 Task: Set the homepage URL to register a new OAuth application for the organization "ryshabh2k" to "www.google.com/auth".
Action: Mouse moved to (1146, 111)
Screenshot: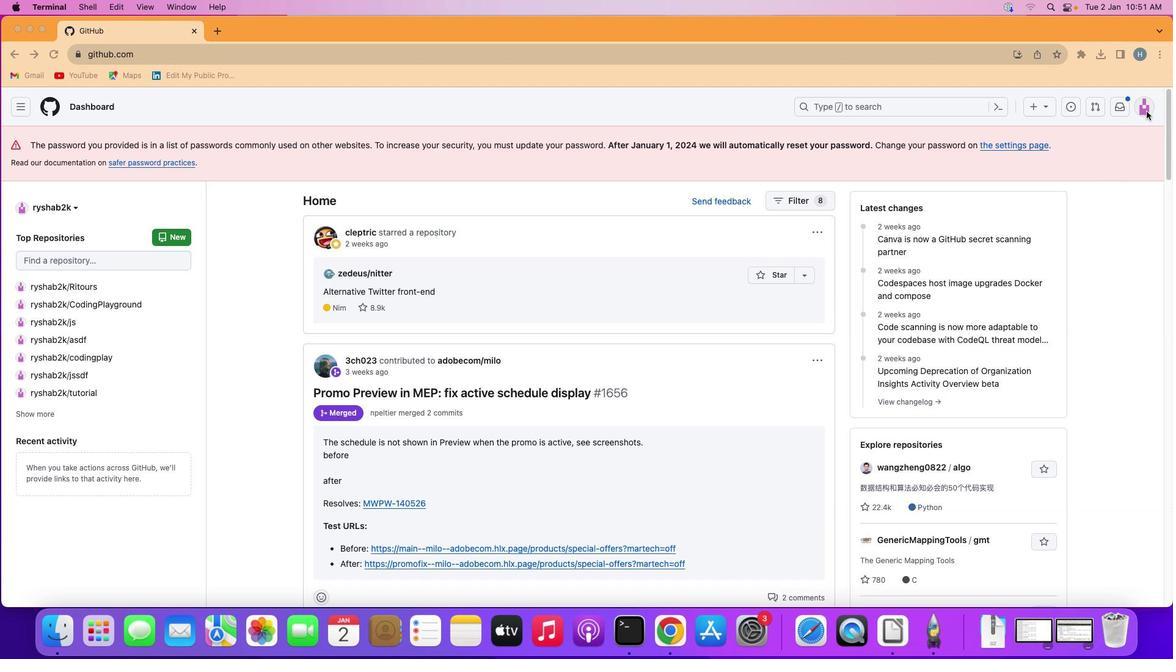 
Action: Mouse pressed left at (1146, 111)
Screenshot: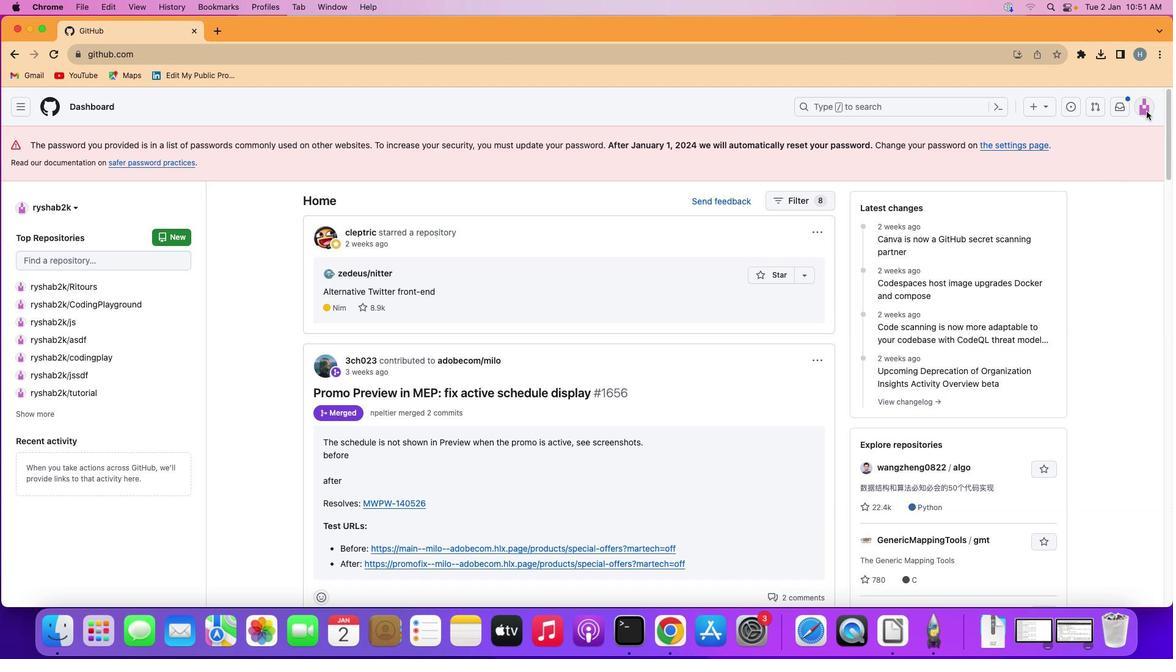 
Action: Mouse moved to (1143, 107)
Screenshot: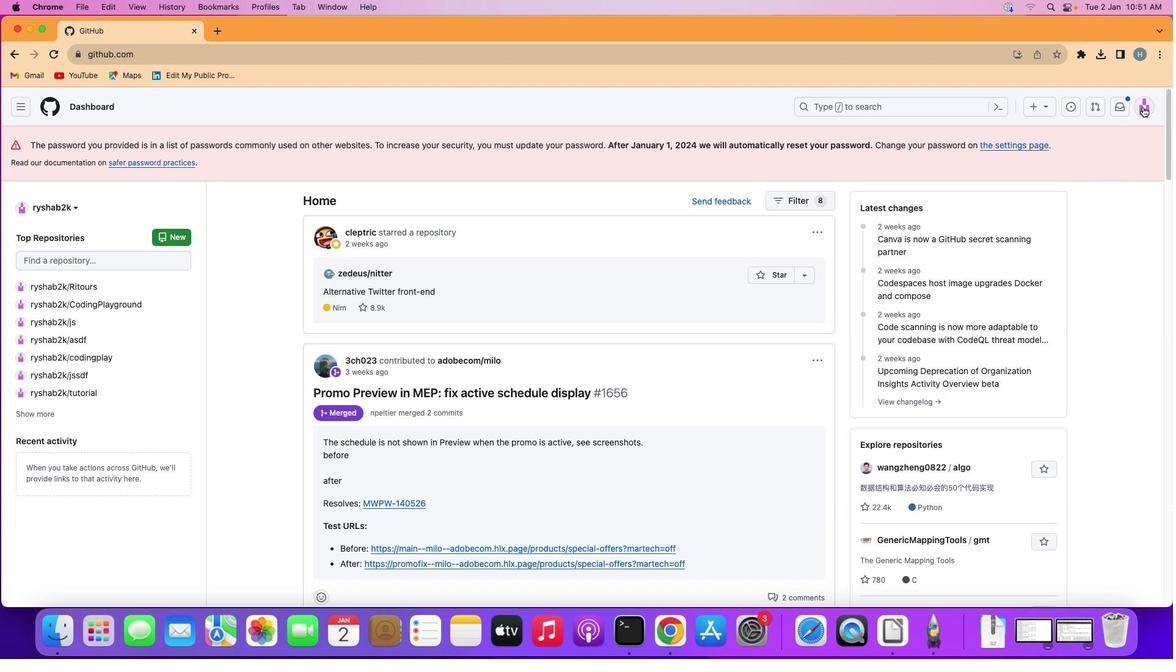 
Action: Mouse pressed left at (1143, 107)
Screenshot: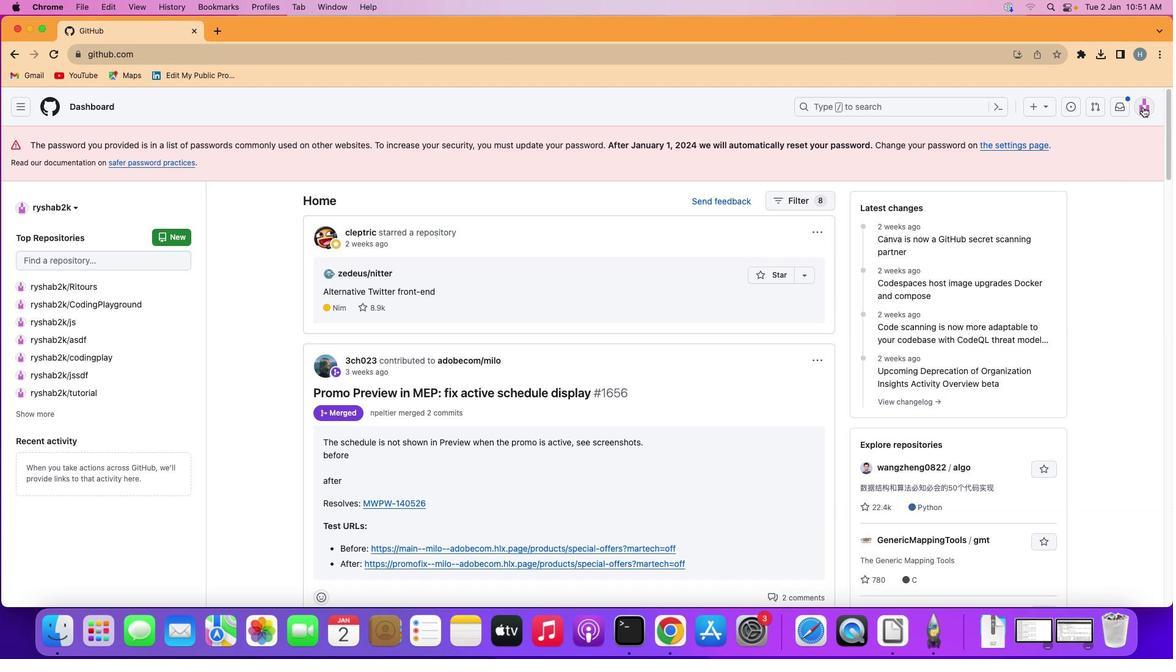 
Action: Mouse moved to (1052, 260)
Screenshot: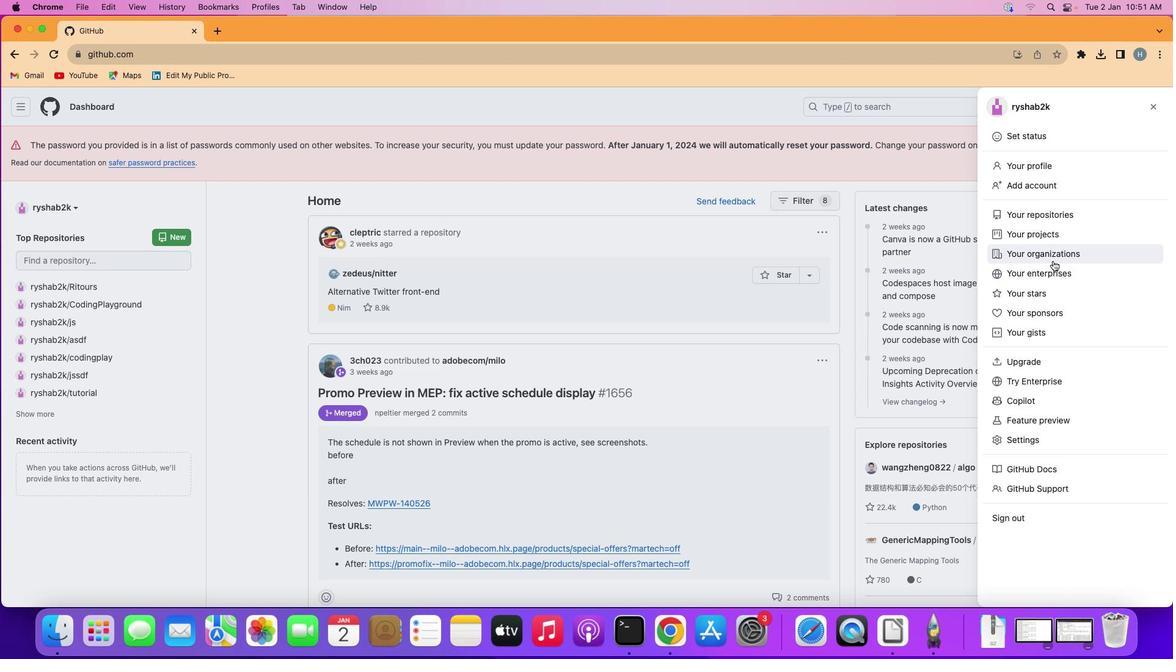 
Action: Mouse pressed left at (1052, 260)
Screenshot: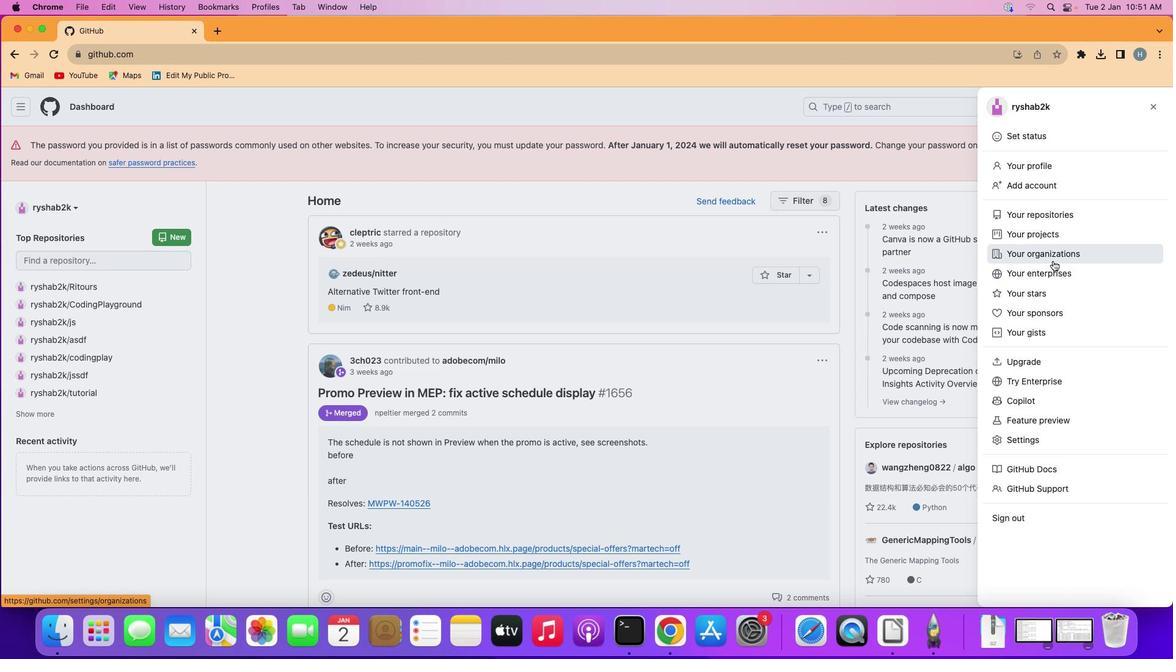 
Action: Mouse moved to (889, 293)
Screenshot: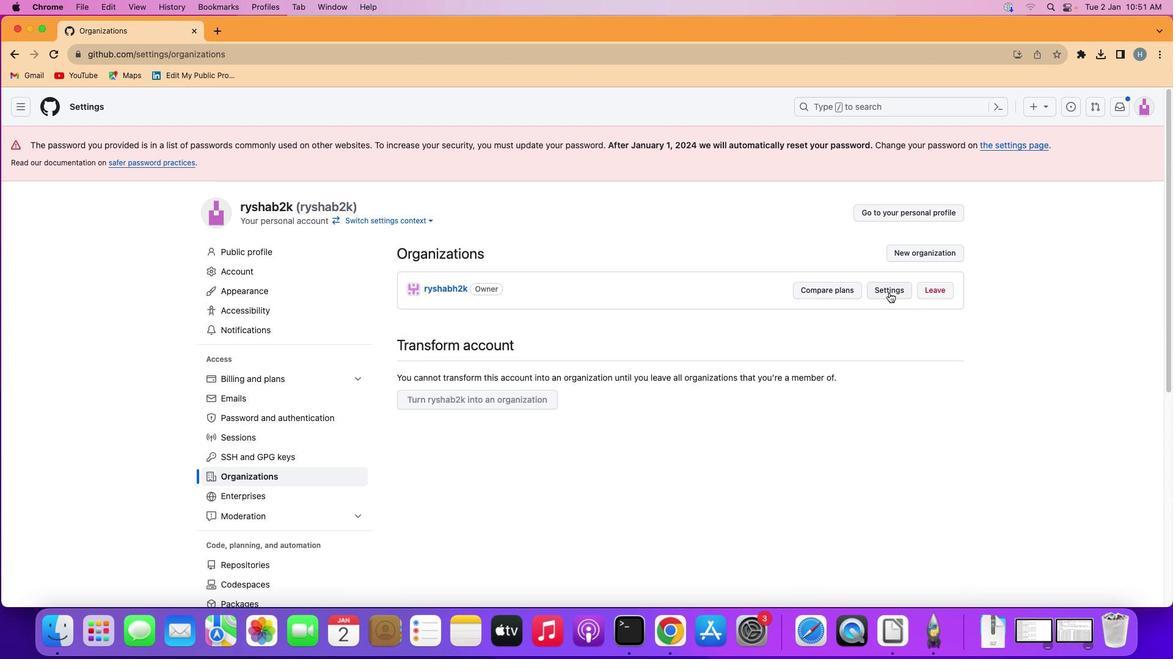
Action: Mouse pressed left at (889, 293)
Screenshot: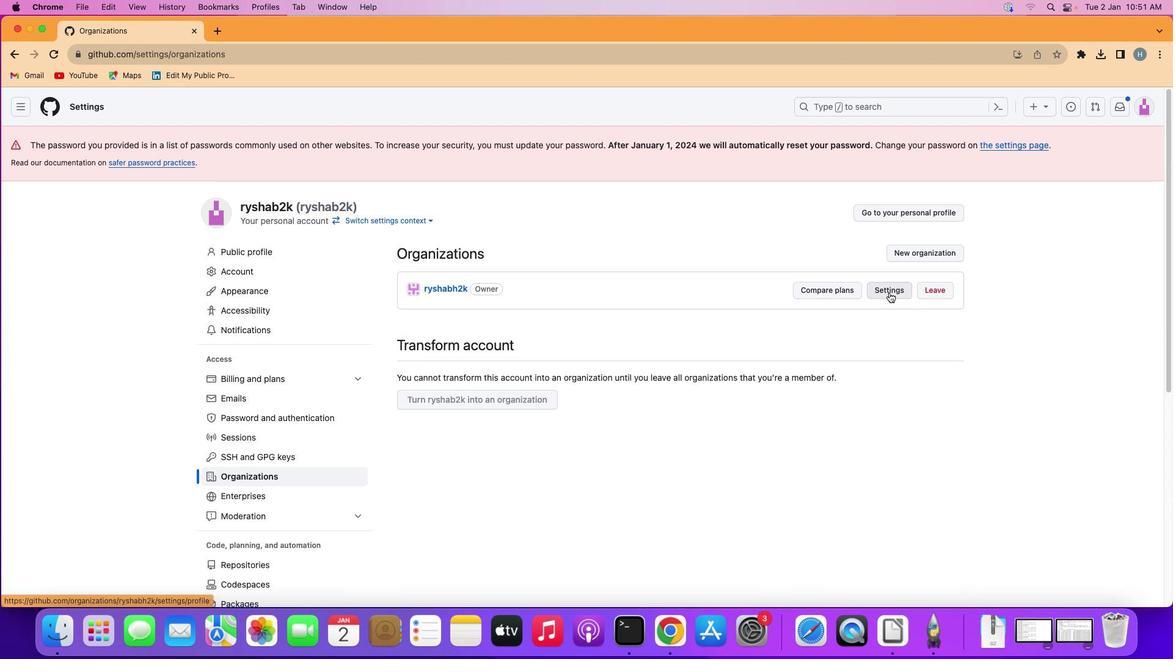 
Action: Mouse moved to (383, 513)
Screenshot: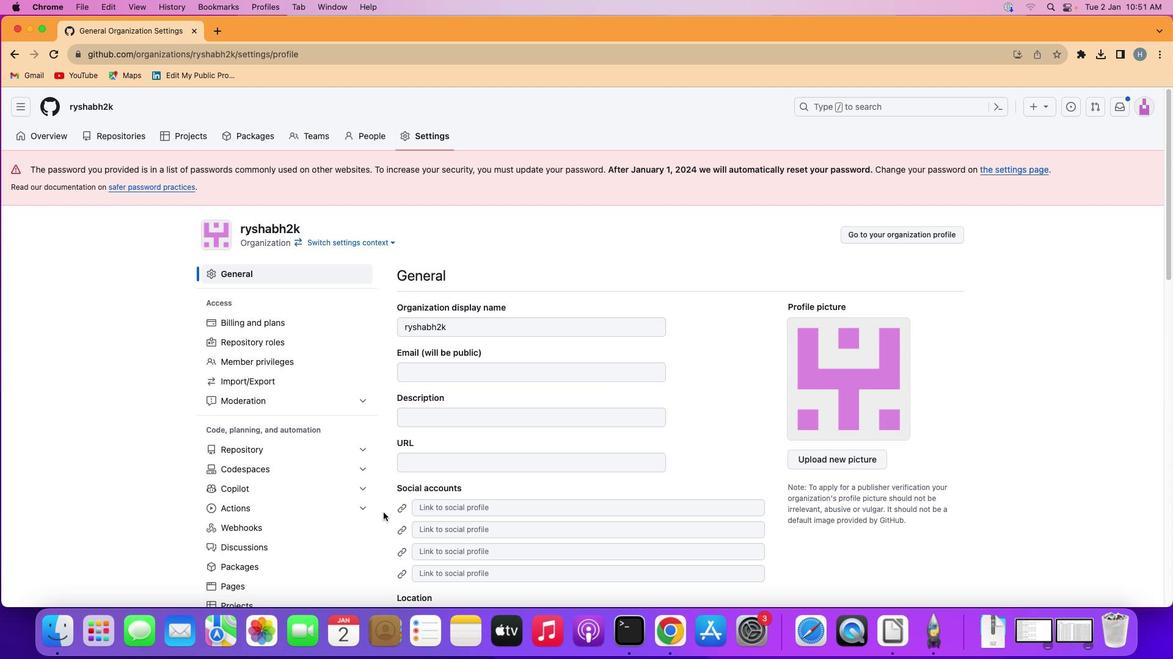 
Action: Mouse scrolled (383, 513) with delta (0, 0)
Screenshot: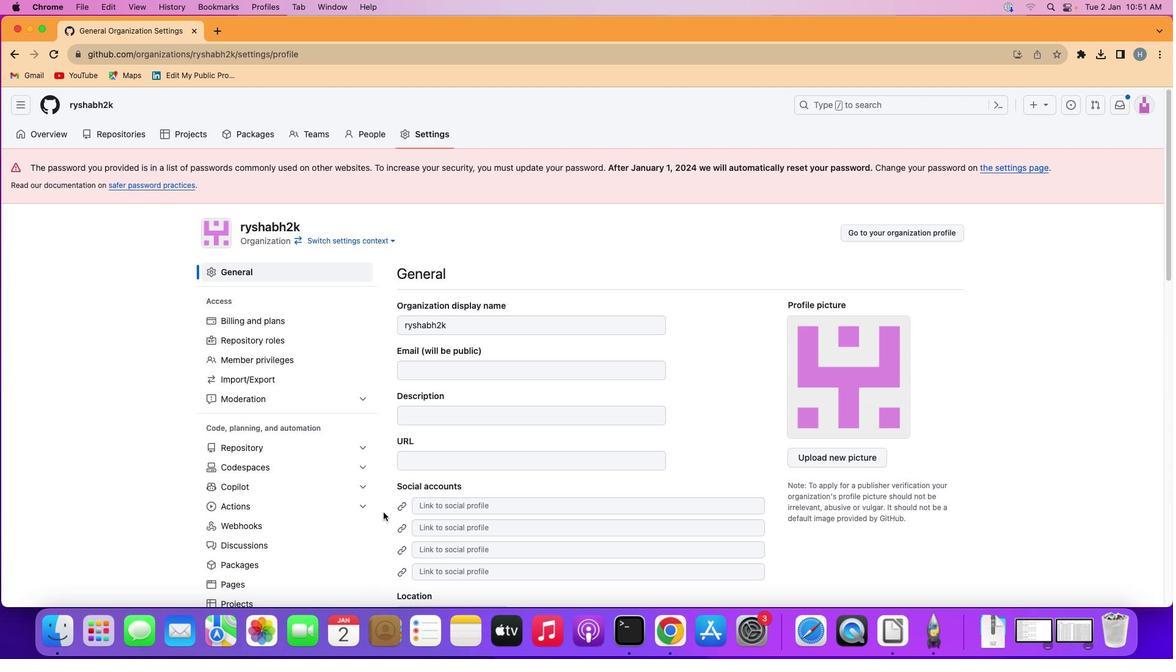 
Action: Mouse scrolled (383, 513) with delta (0, 0)
Screenshot: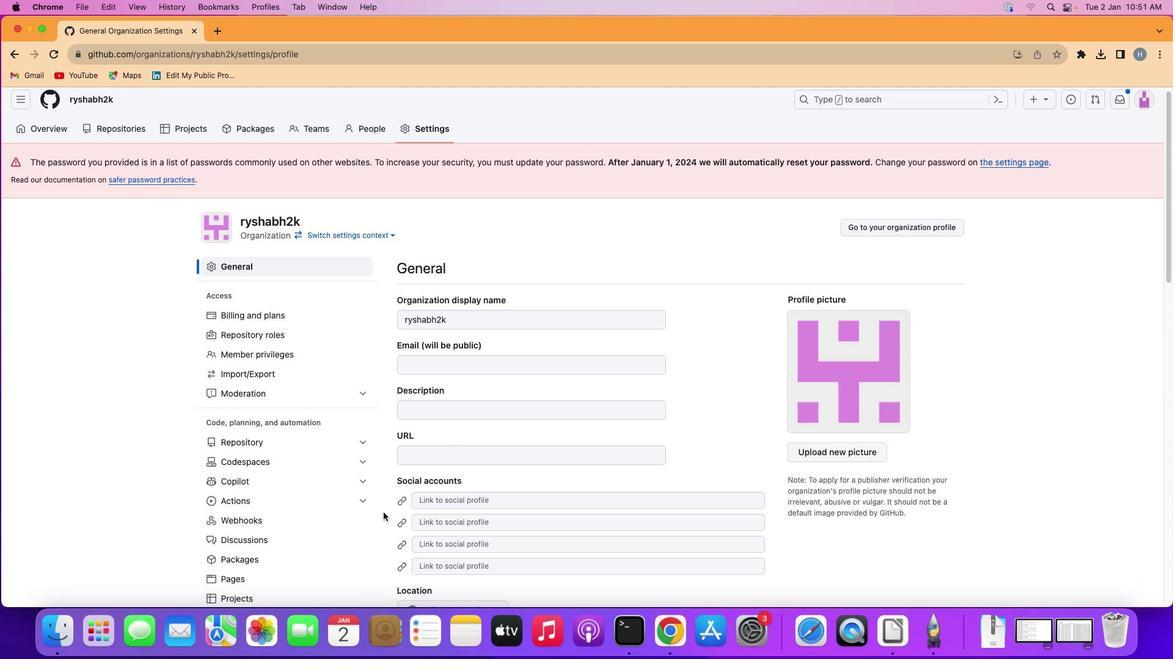 
Action: Mouse scrolled (383, 513) with delta (0, 0)
Screenshot: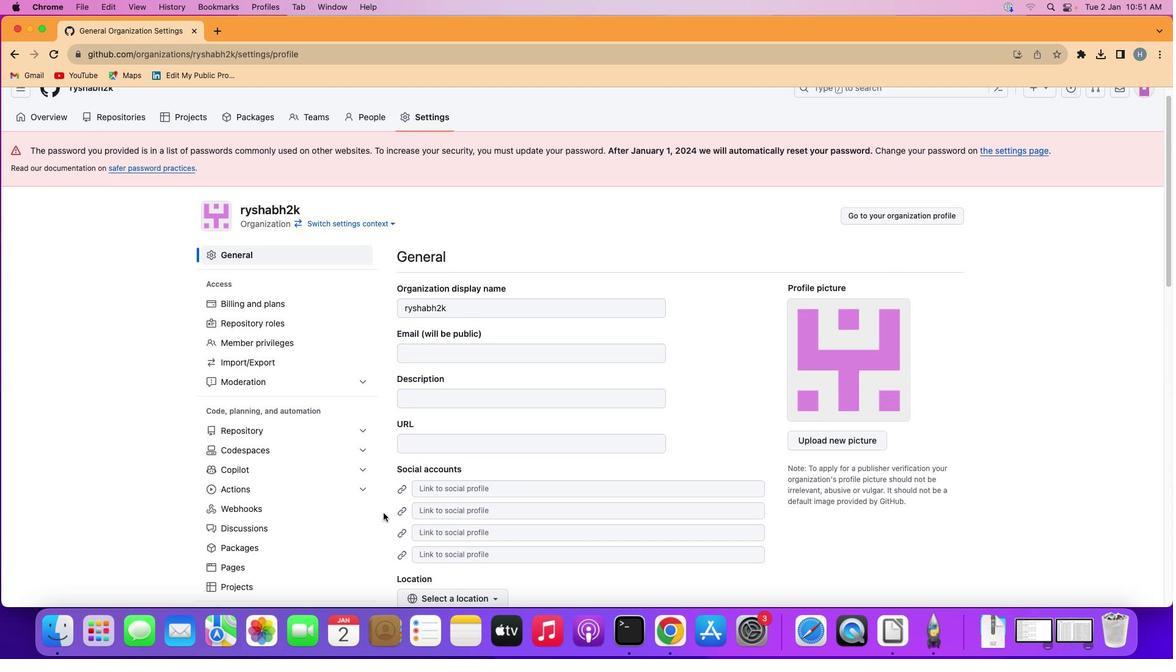 
Action: Mouse scrolled (383, 513) with delta (0, 0)
Screenshot: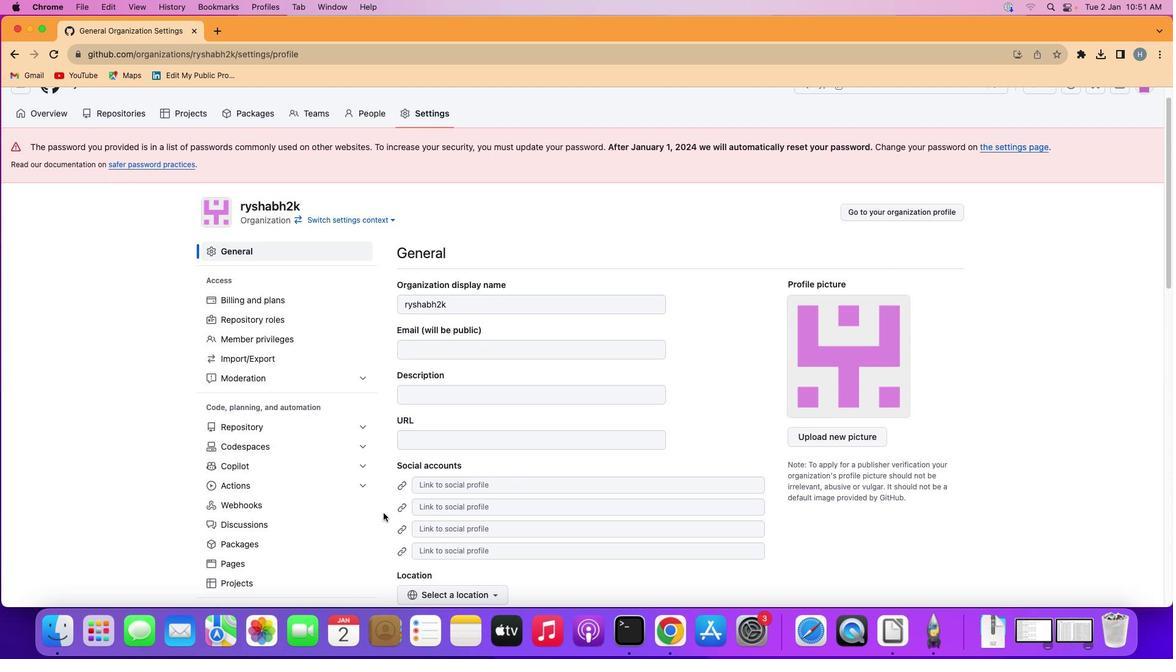 
Action: Mouse moved to (383, 513)
Screenshot: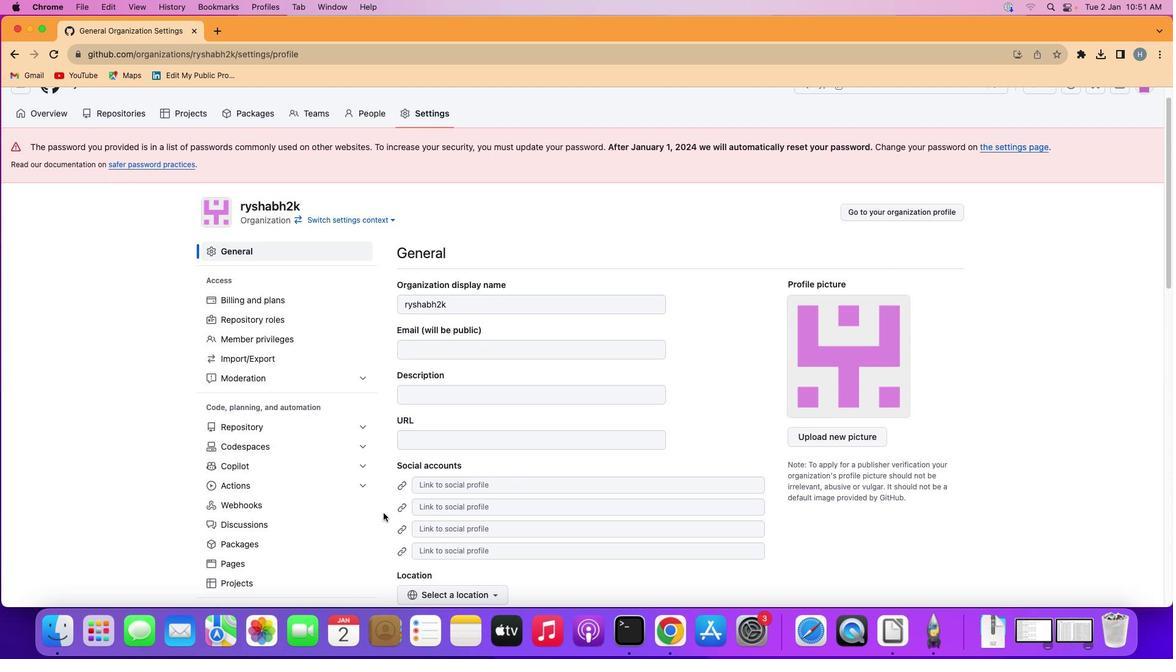 
Action: Mouse scrolled (383, 513) with delta (0, 0)
Screenshot: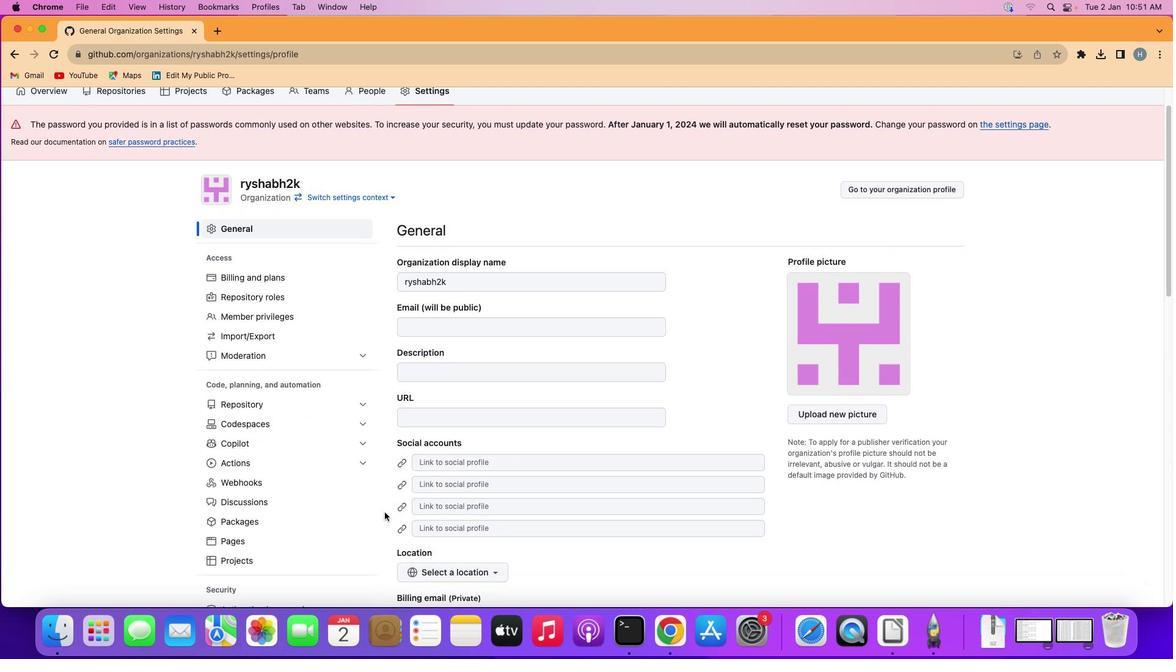 
Action: Mouse scrolled (383, 513) with delta (0, 0)
Screenshot: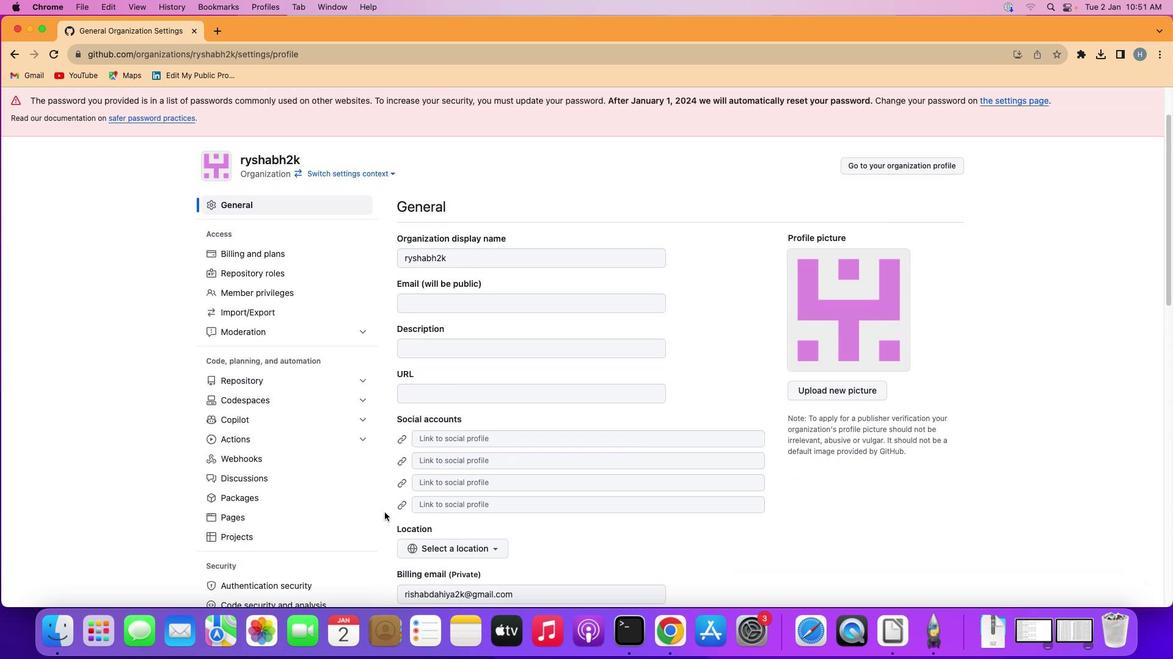 
Action: Mouse moved to (383, 513)
Screenshot: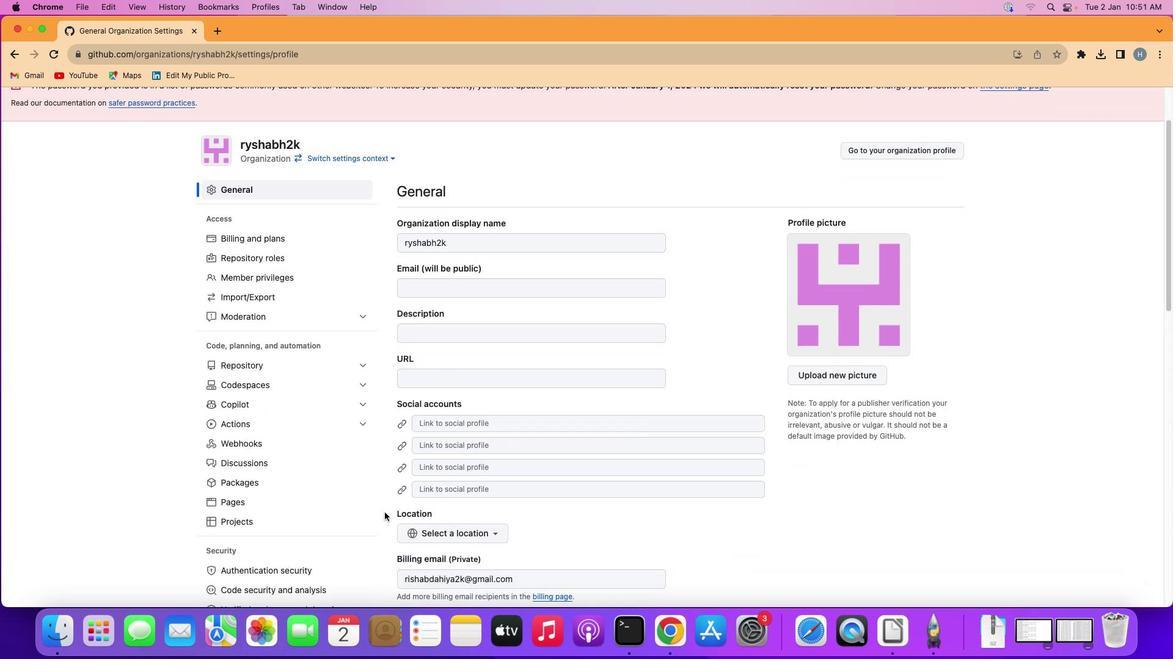 
Action: Mouse scrolled (383, 513) with delta (0, -1)
Screenshot: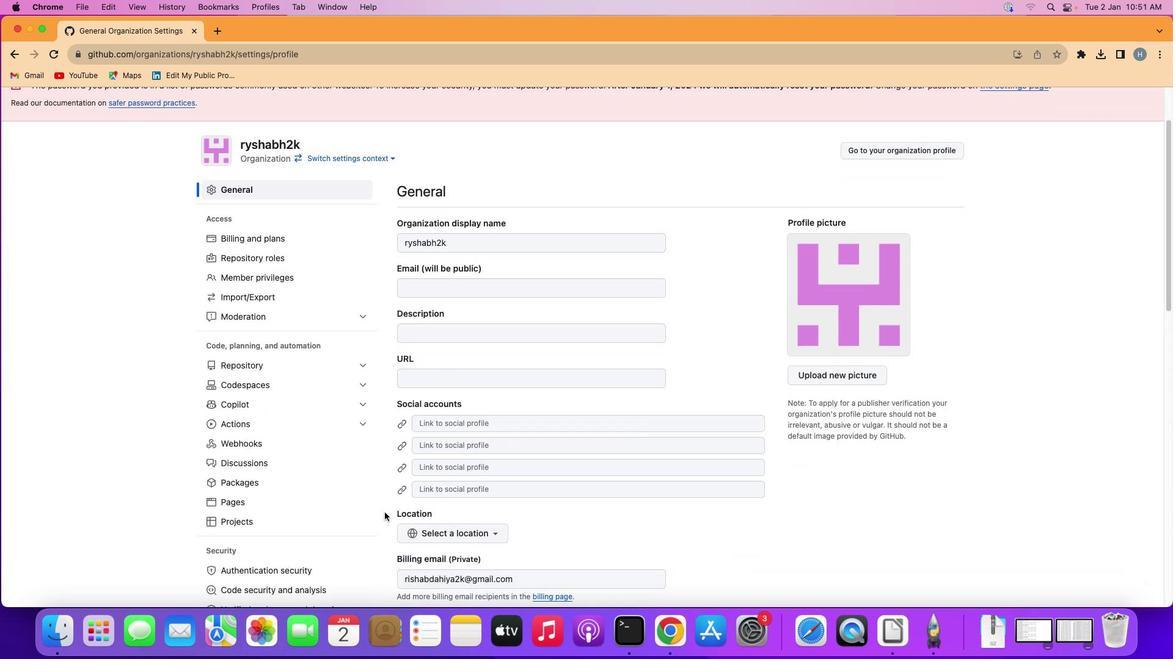
Action: Mouse moved to (384, 513)
Screenshot: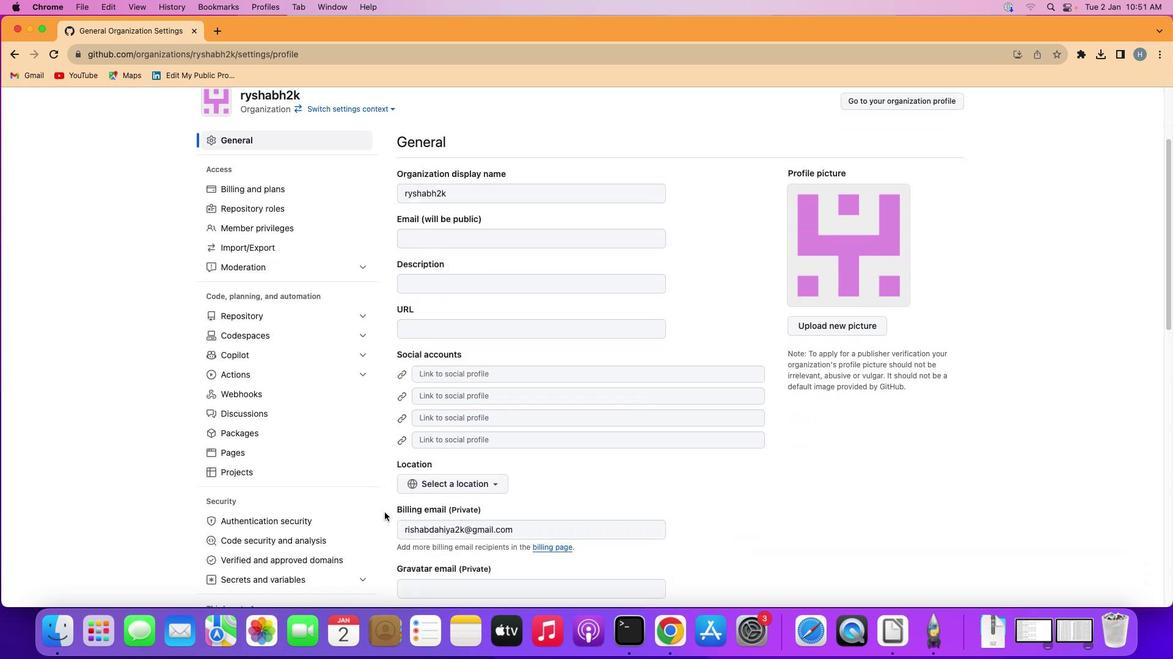 
Action: Mouse scrolled (384, 513) with delta (0, 0)
Screenshot: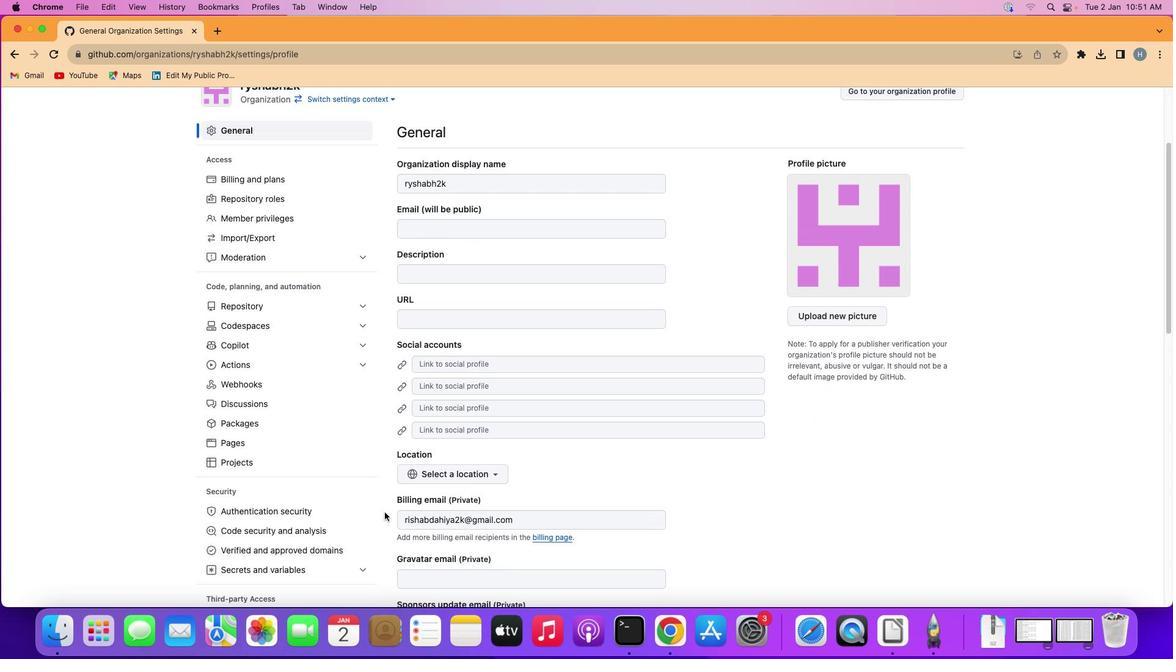 
Action: Mouse scrolled (384, 513) with delta (0, 0)
Screenshot: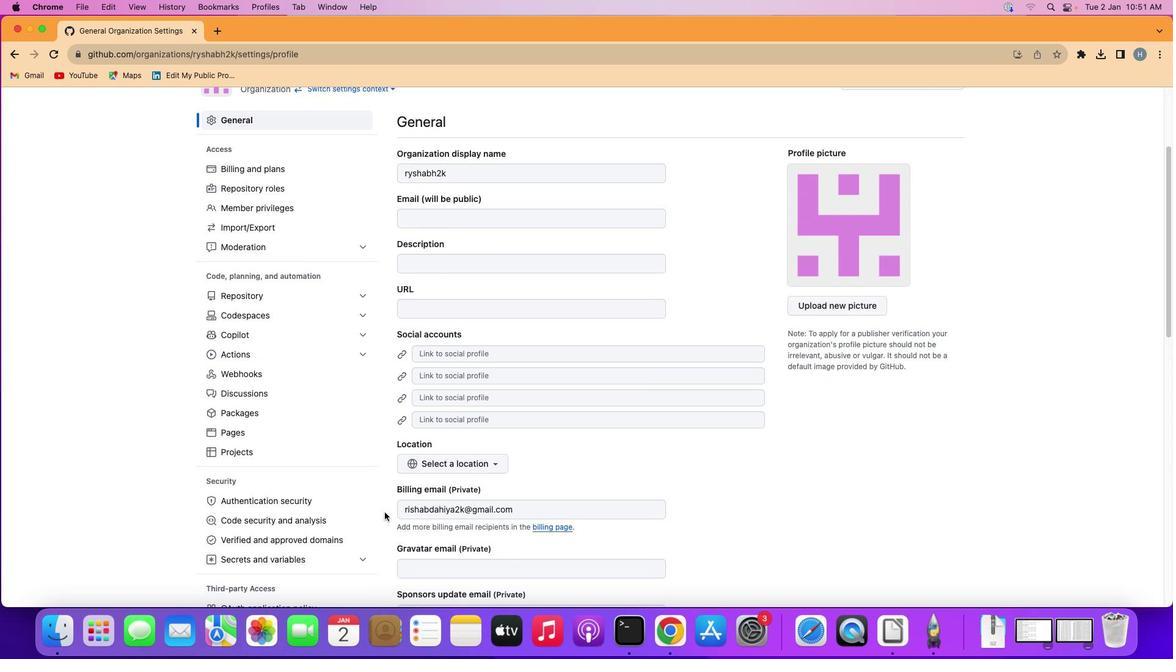 
Action: Mouse scrolled (384, 513) with delta (0, 0)
Screenshot: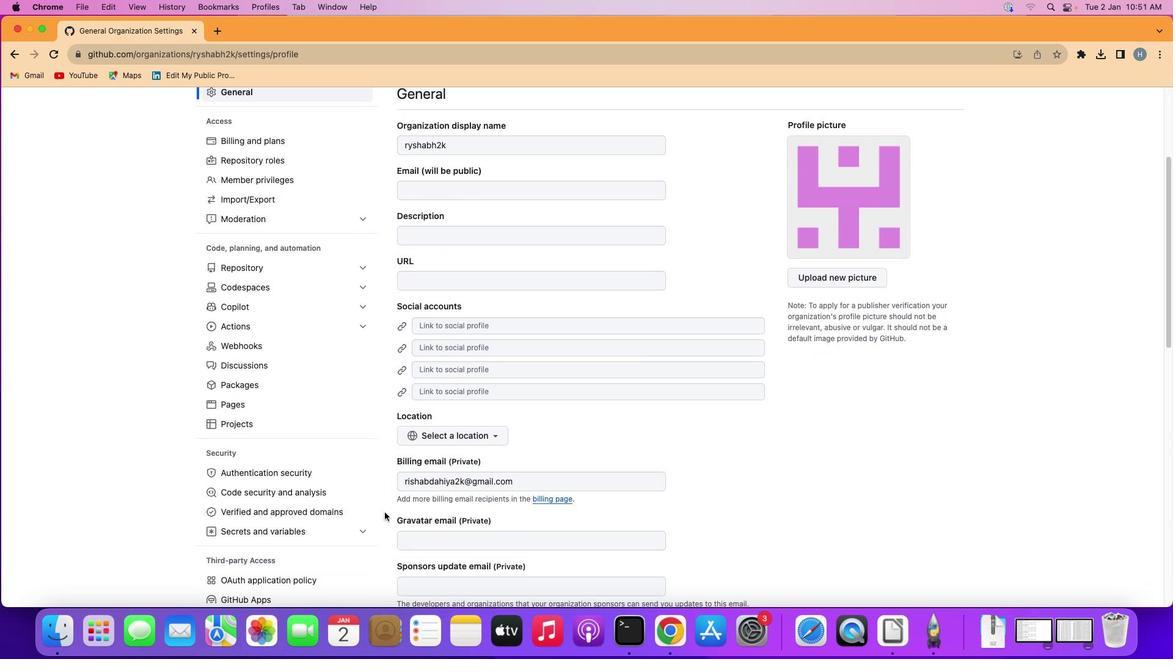 
Action: Mouse scrolled (384, 513) with delta (0, 0)
Screenshot: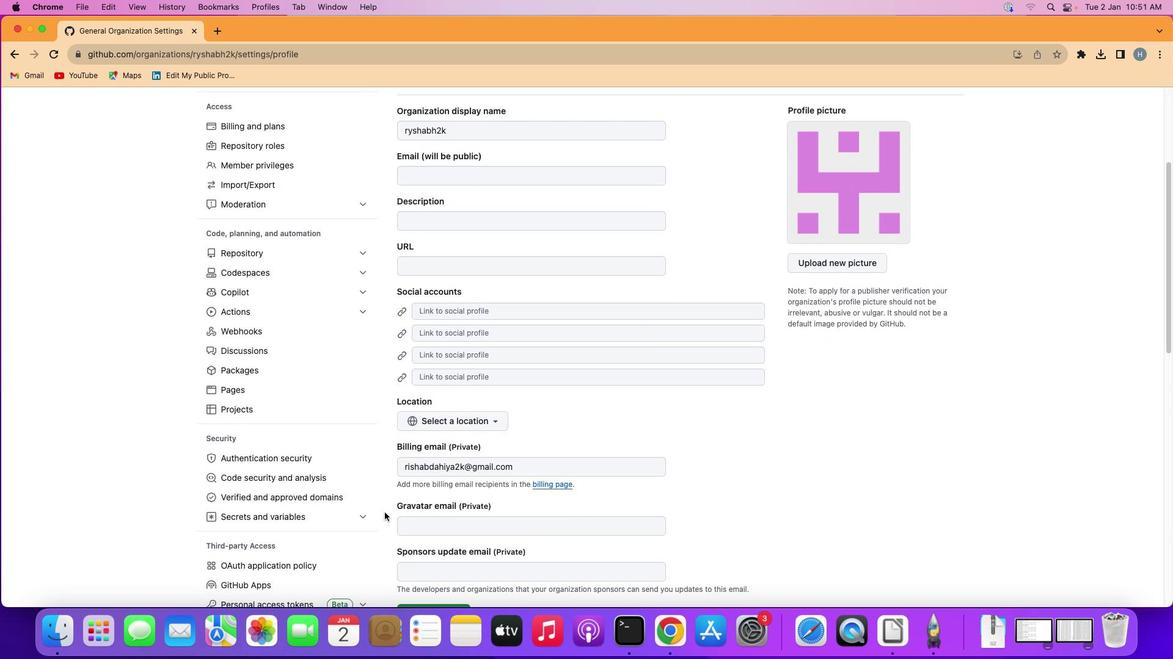 
Action: Mouse scrolled (384, 513) with delta (0, 0)
Screenshot: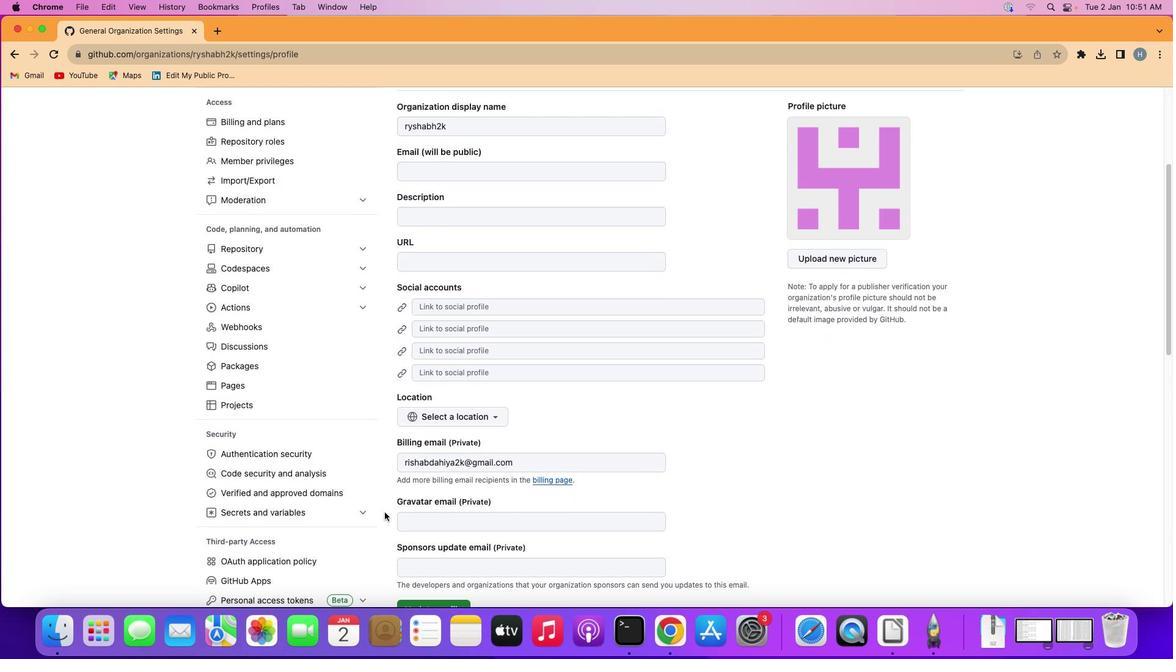 
Action: Mouse scrolled (384, 513) with delta (0, 1)
Screenshot: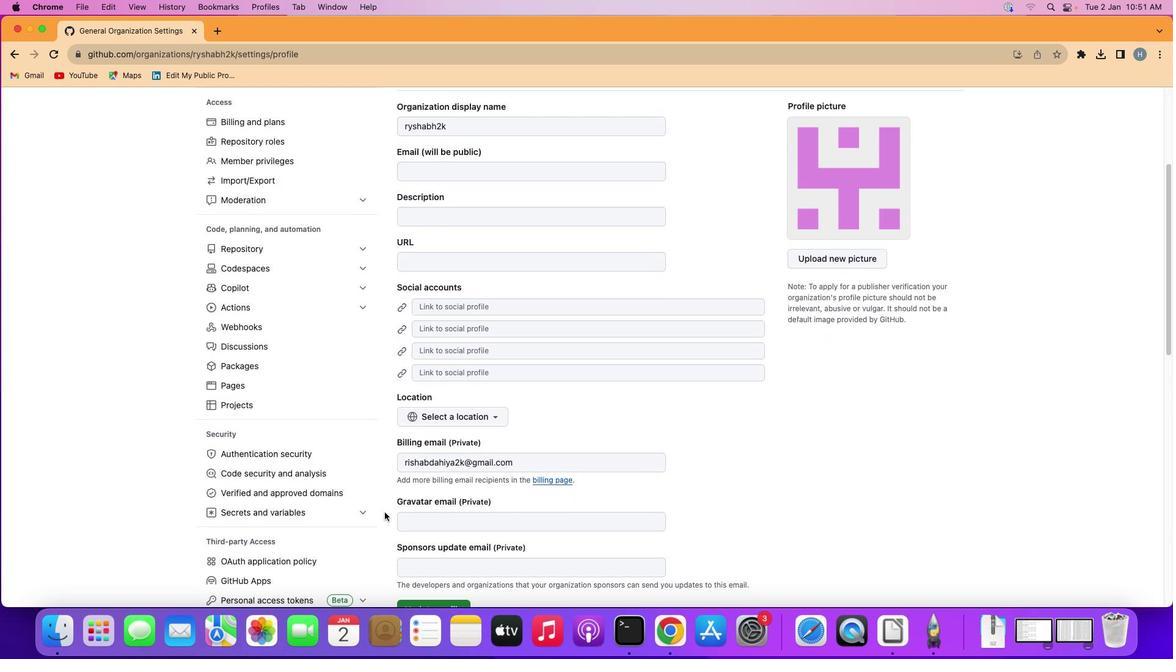 
Action: Mouse scrolled (384, 513) with delta (0, -1)
Screenshot: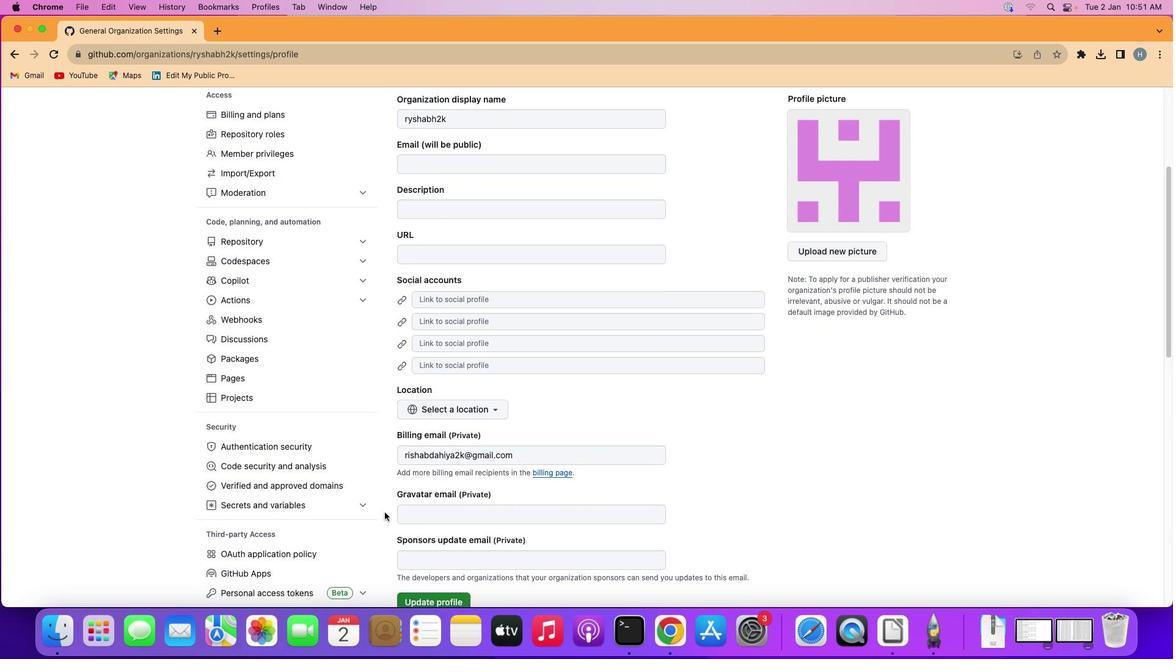 
Action: Mouse scrolled (384, 513) with delta (0, 0)
Screenshot: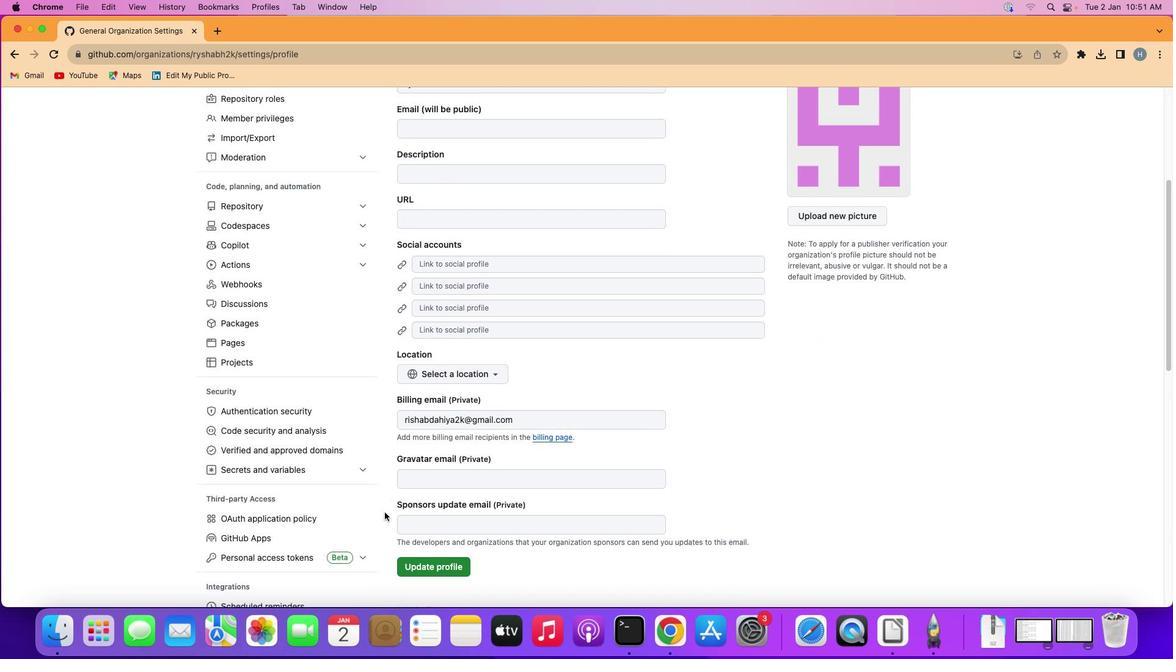 
Action: Mouse scrolled (384, 513) with delta (0, 0)
Screenshot: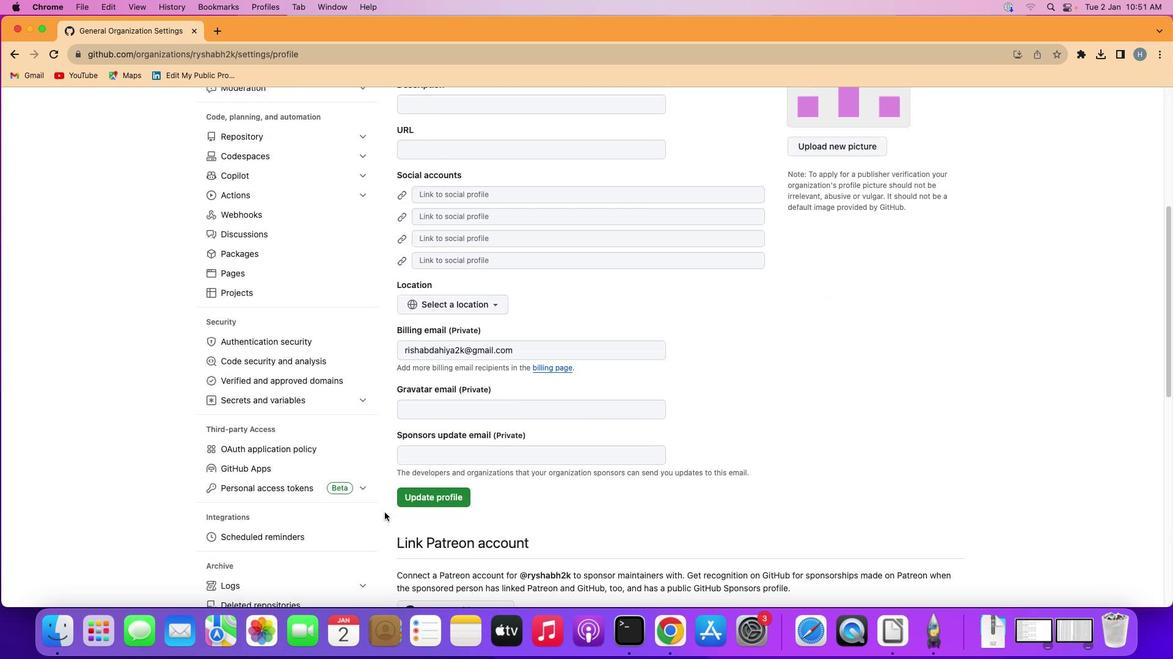 
Action: Mouse scrolled (384, 513) with delta (0, -1)
Screenshot: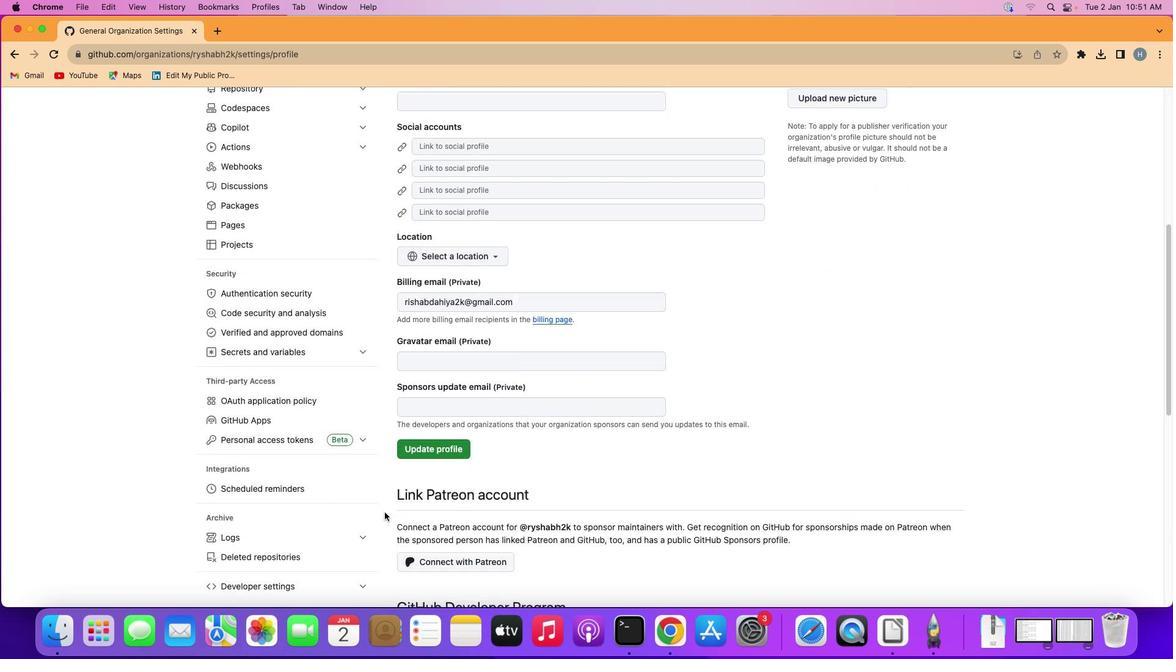 
Action: Mouse scrolled (384, 513) with delta (0, -3)
Screenshot: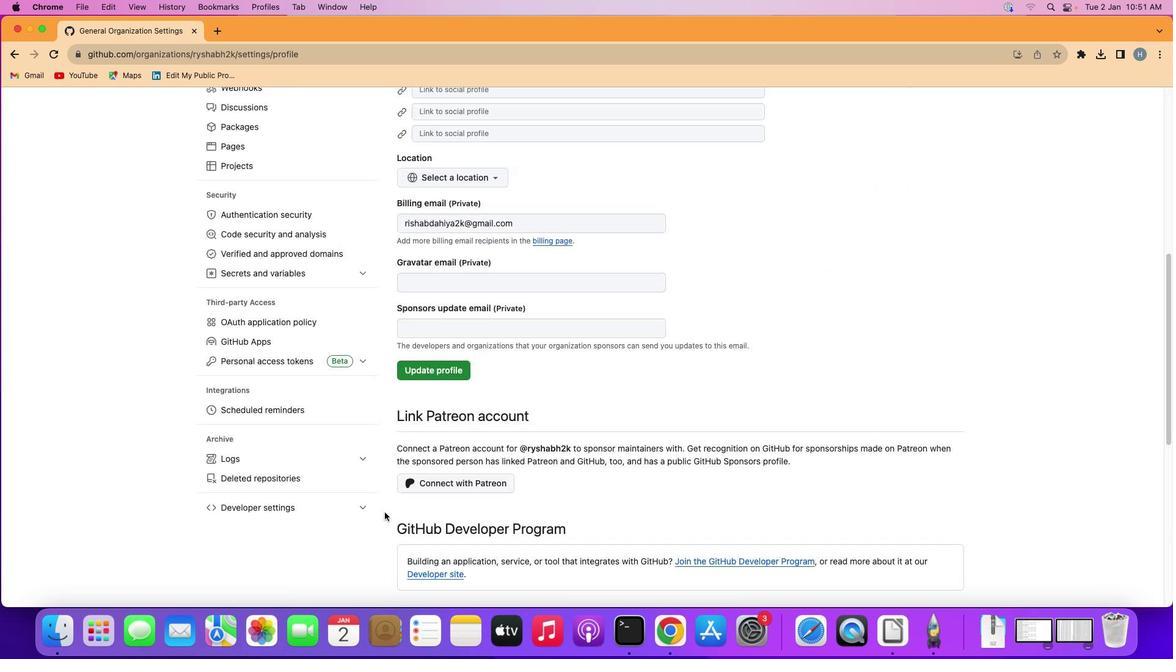 
Action: Mouse scrolled (384, 513) with delta (0, 0)
Screenshot: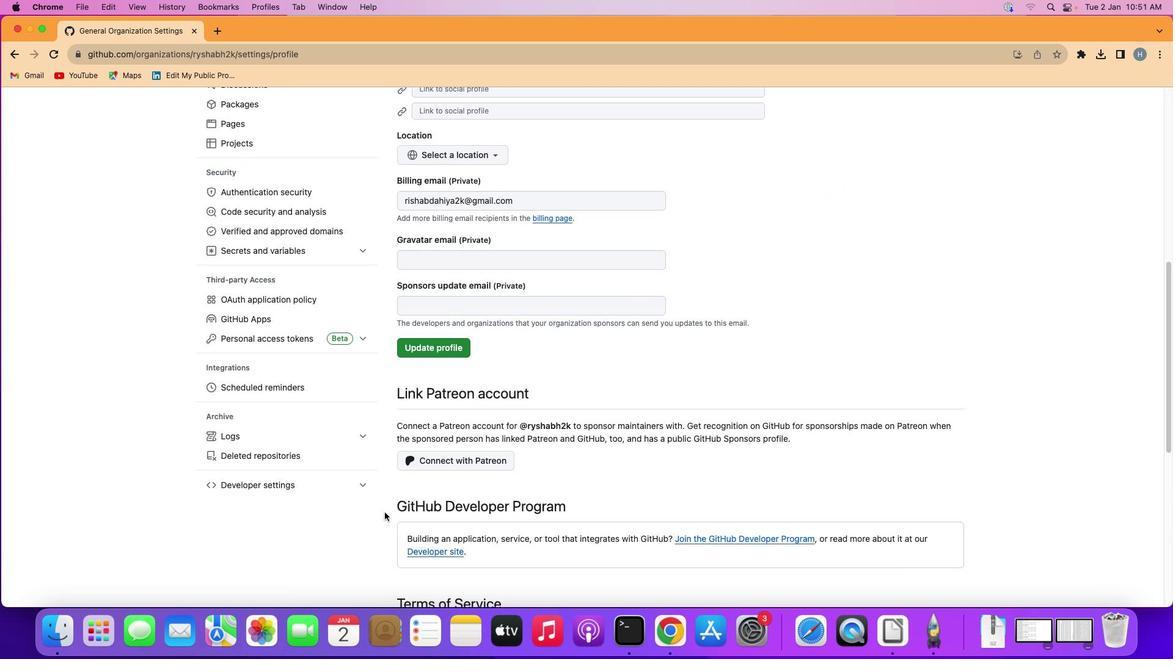 
Action: Mouse scrolled (384, 513) with delta (0, 0)
Screenshot: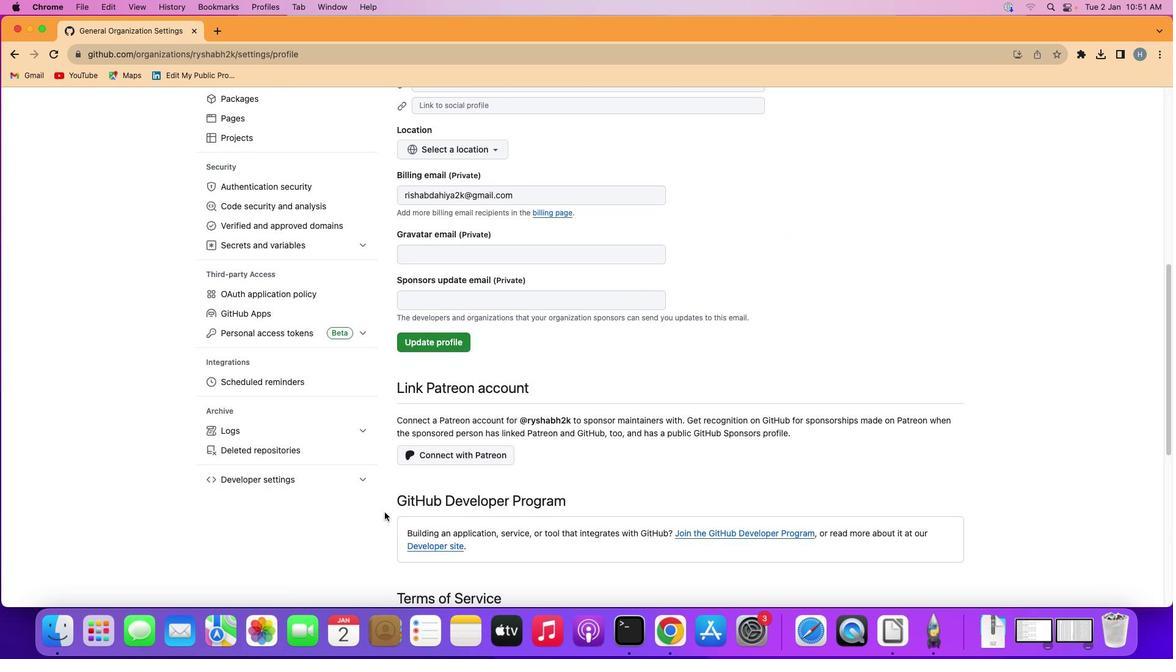 
Action: Mouse scrolled (384, 513) with delta (0, 0)
Screenshot: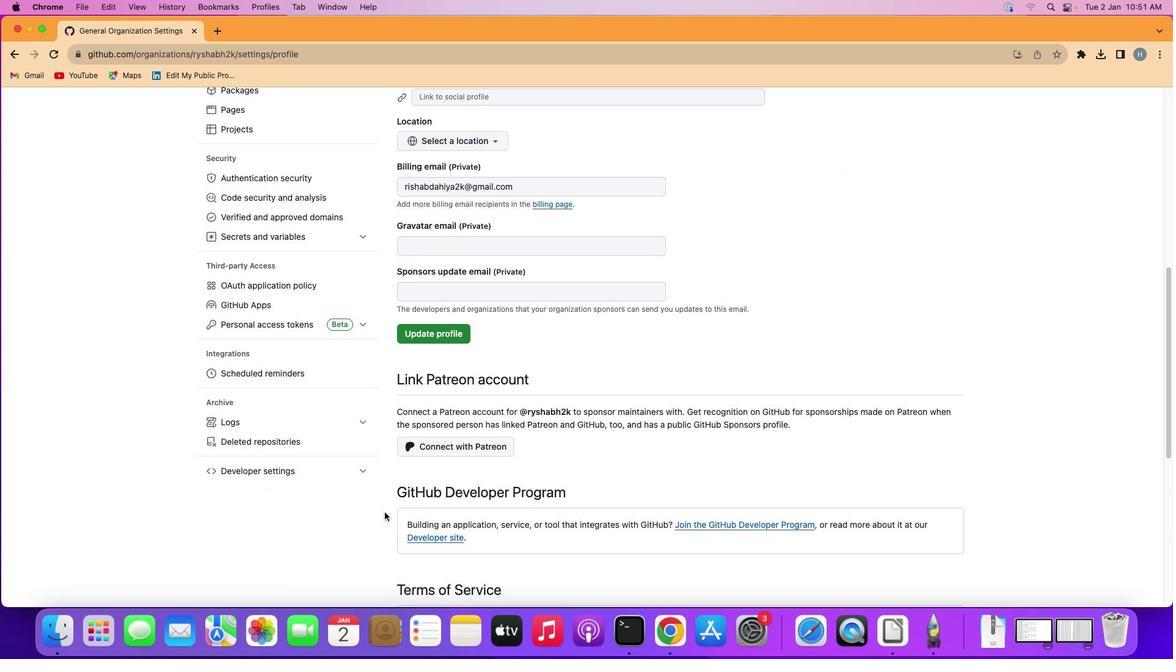
Action: Mouse scrolled (384, 513) with delta (0, 0)
Screenshot: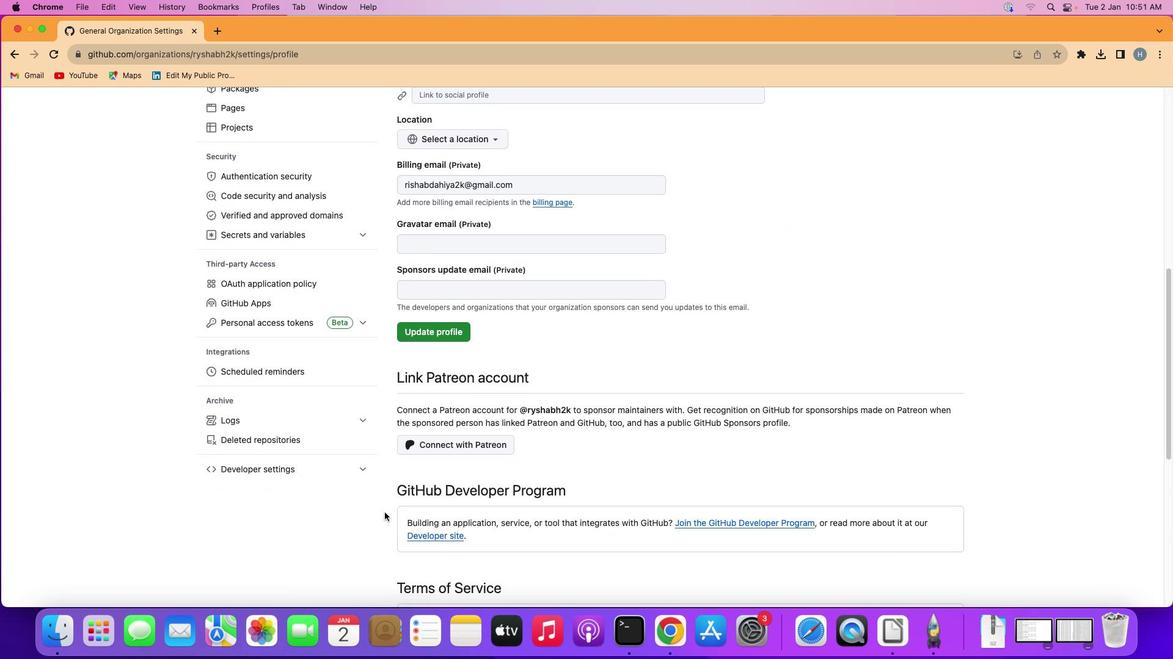 
Action: Mouse scrolled (384, 513) with delta (0, 0)
Screenshot: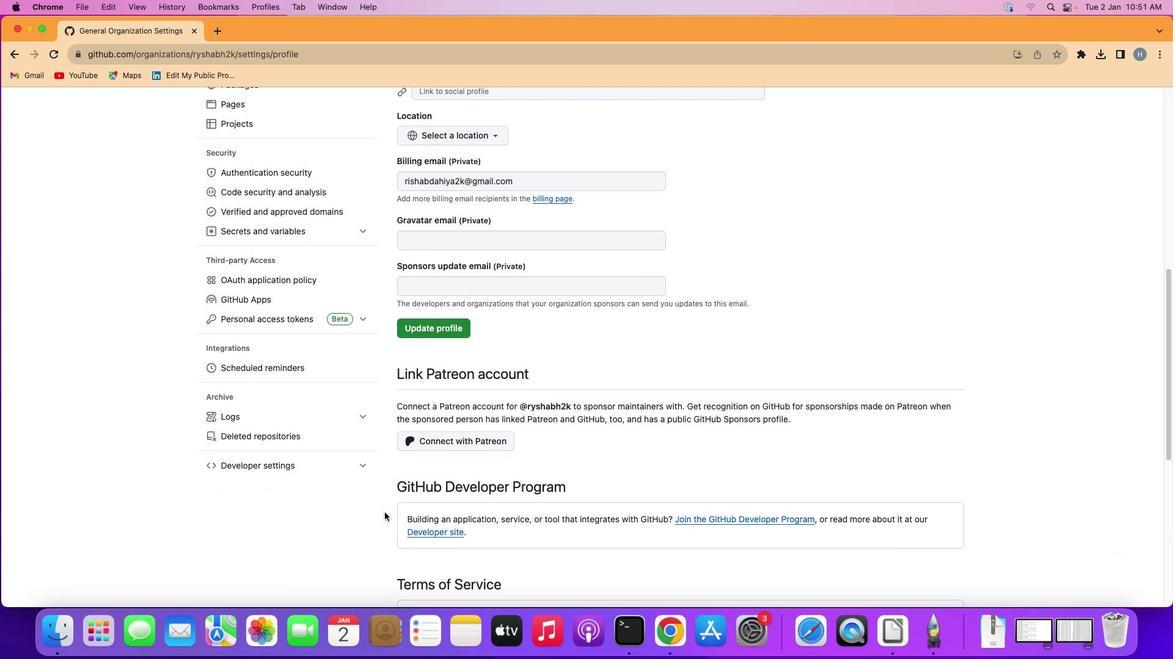 
Action: Mouse moved to (338, 458)
Screenshot: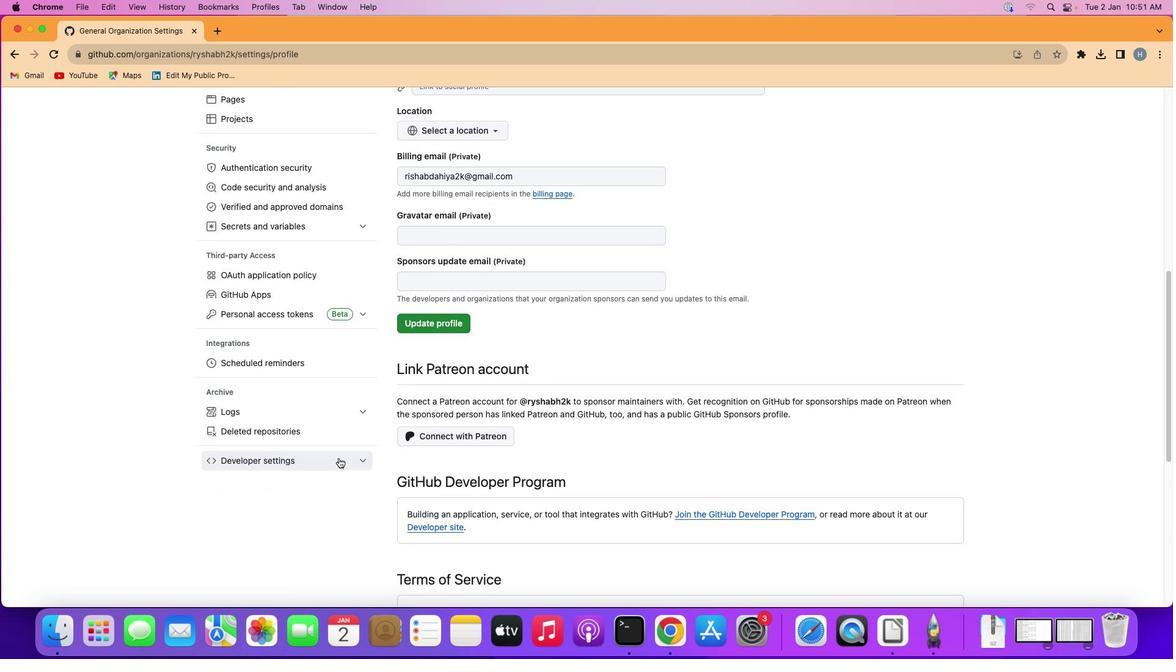 
Action: Mouse pressed left at (338, 458)
Screenshot: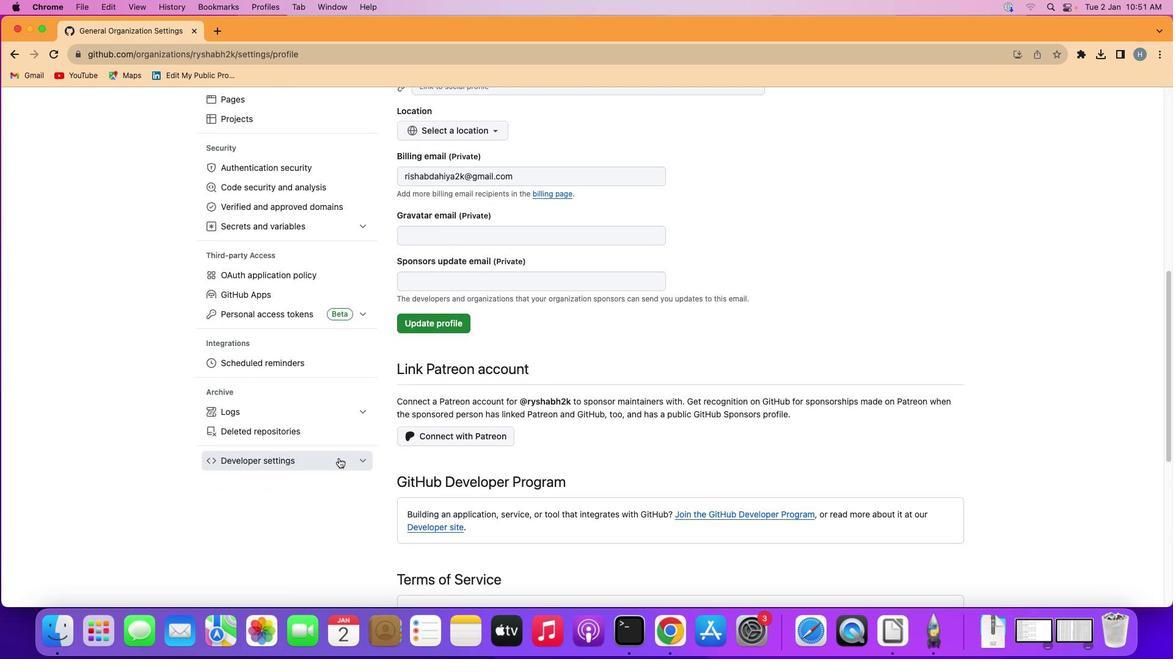 
Action: Mouse moved to (309, 477)
Screenshot: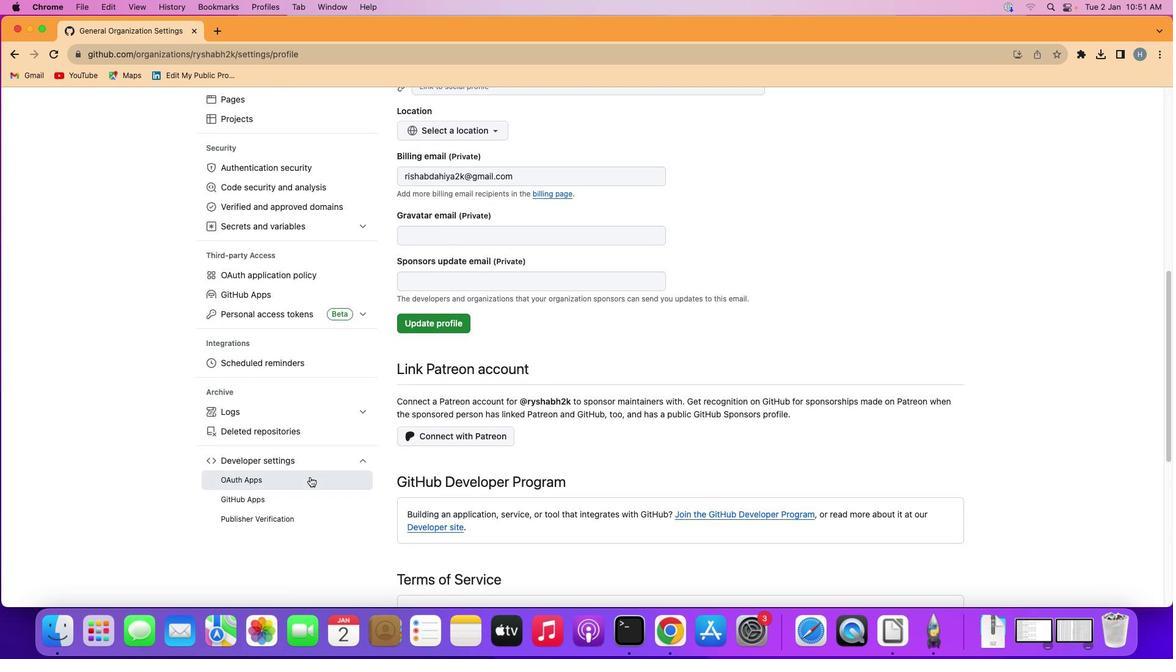 
Action: Mouse pressed left at (309, 477)
Screenshot: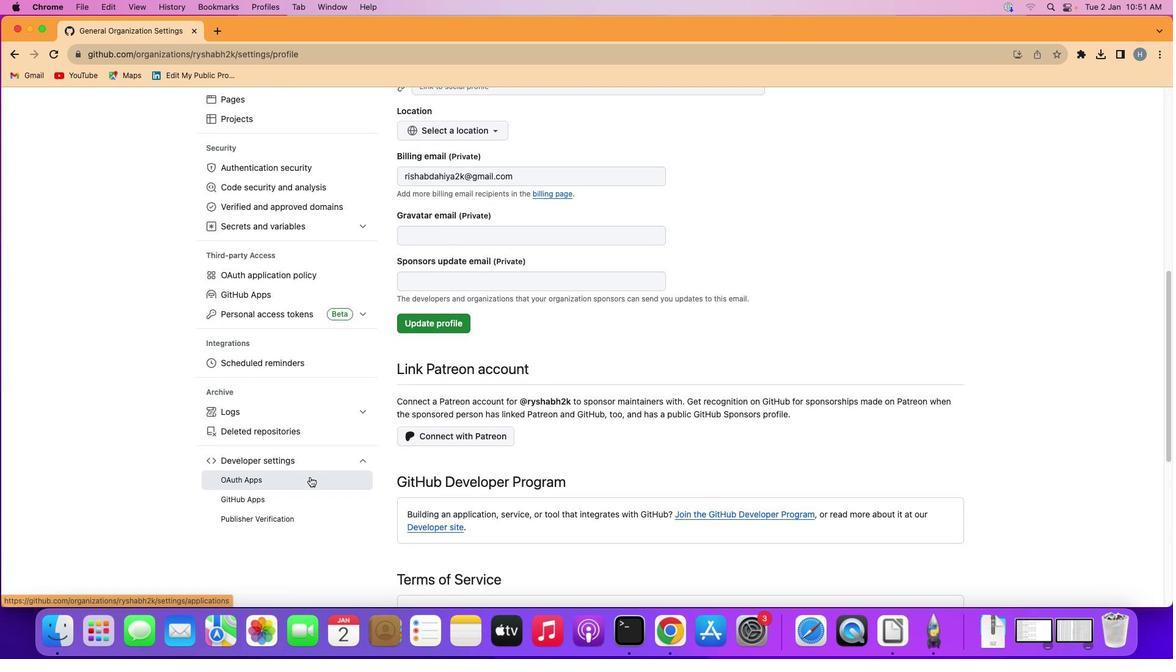 
Action: Mouse moved to (697, 322)
Screenshot: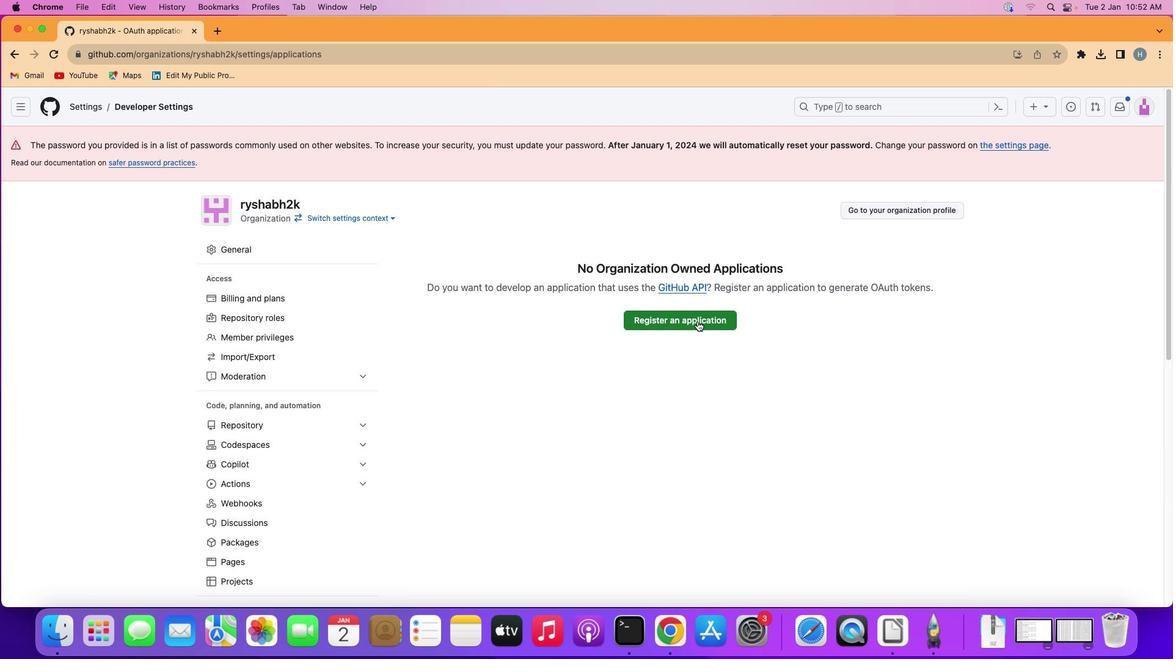 
Action: Mouse pressed left at (697, 322)
Screenshot: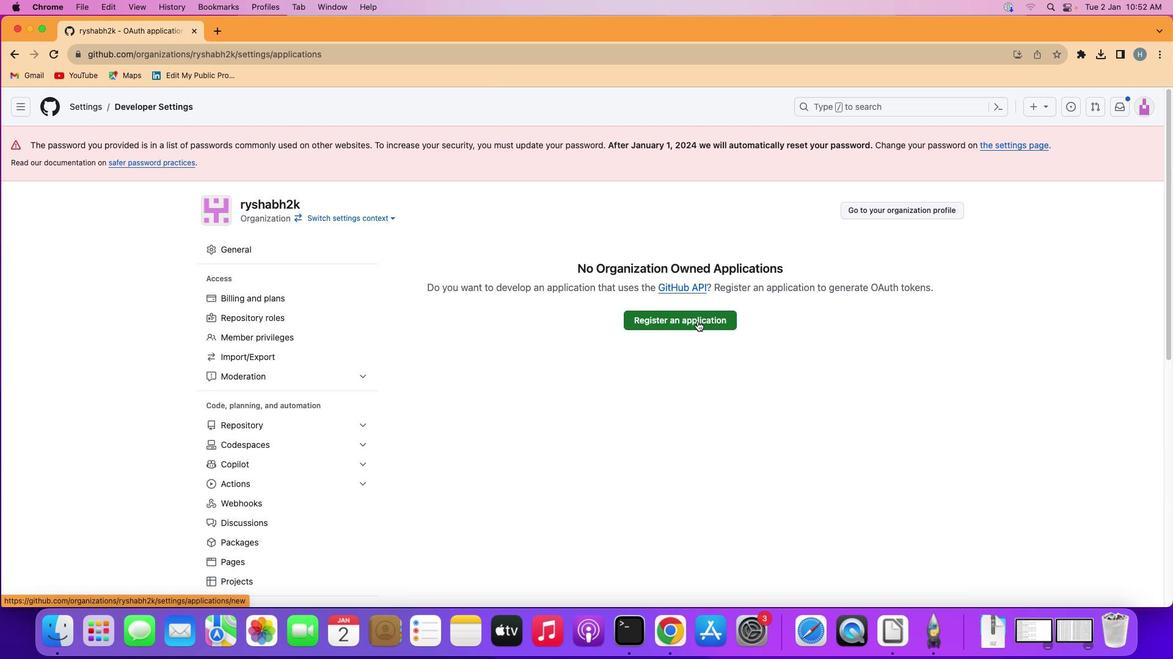 
Action: Mouse moved to (467, 328)
Screenshot: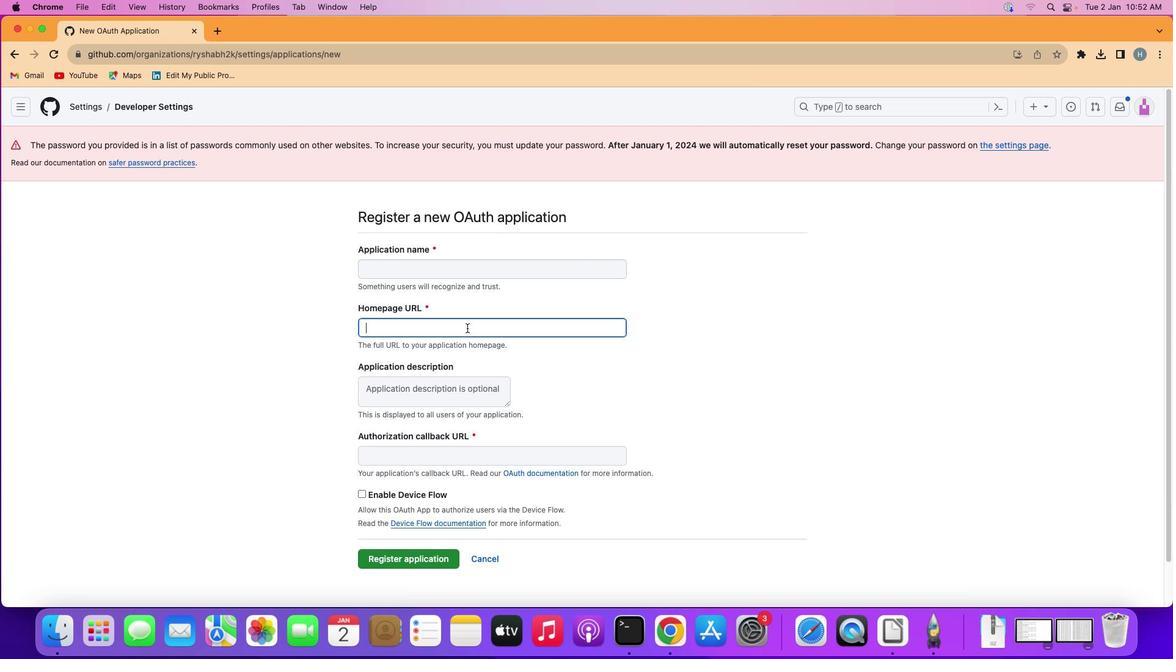 
Action: Mouse pressed left at (467, 328)
Screenshot: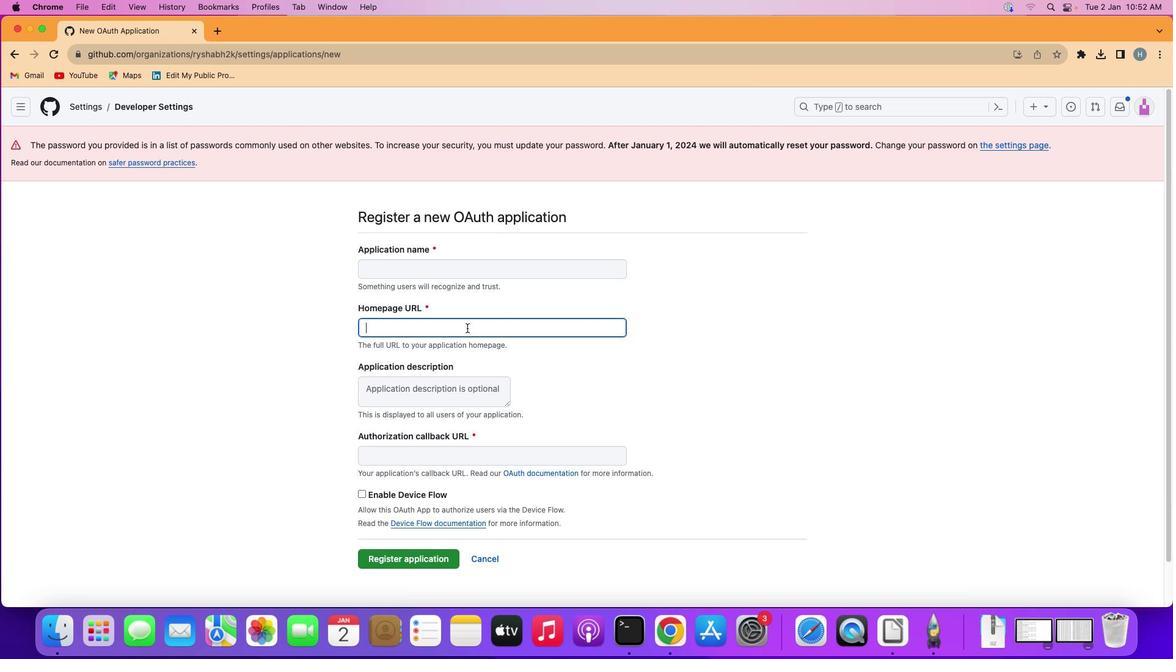 
Action: Key pressed Key.cmd'v'
Screenshot: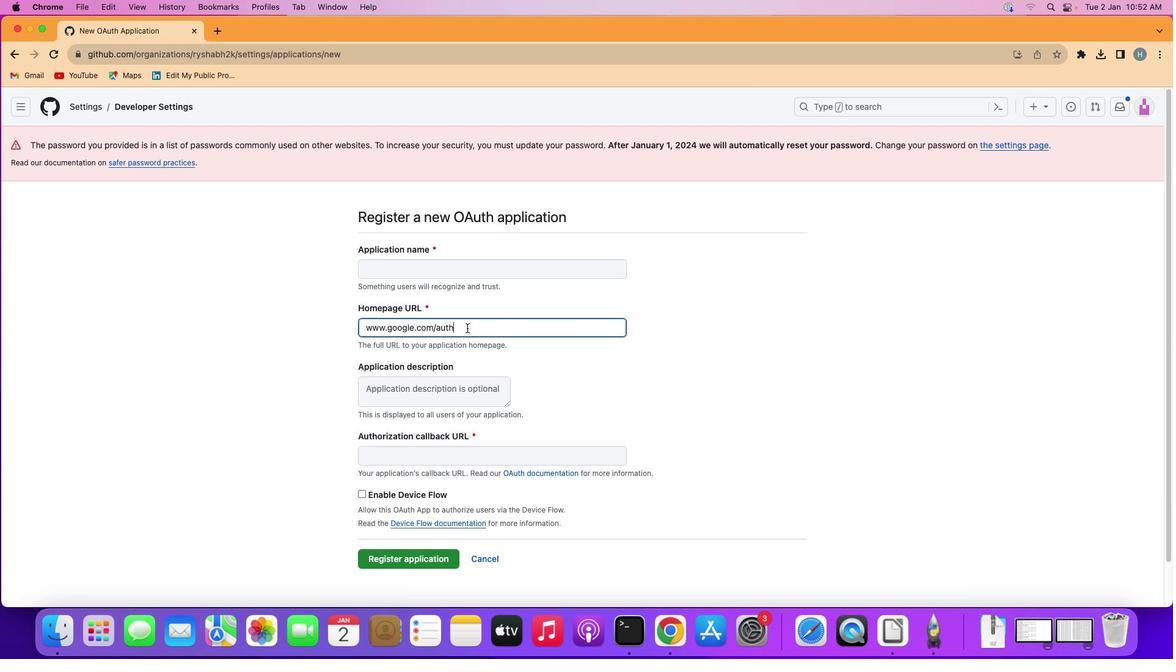
Action: Mouse moved to (478, 334)
Screenshot: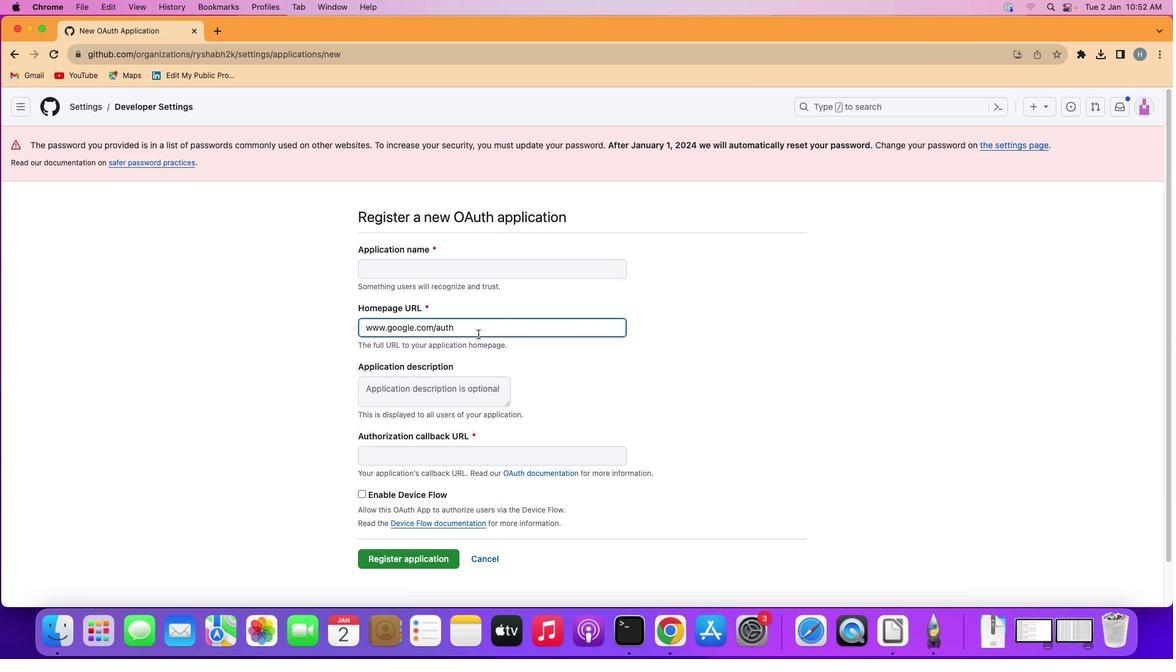 
